 Task: Find an Airbnb in Babrala, India for 9 guests from 8th to 15th August with a price range of ₹10,000 to ₹14,000, 5 bedrooms, 8+ beds, and amenities including Wifi, Free parking, TV, Gym, and self check-in.
Action: Mouse moved to (451, 122)
Screenshot: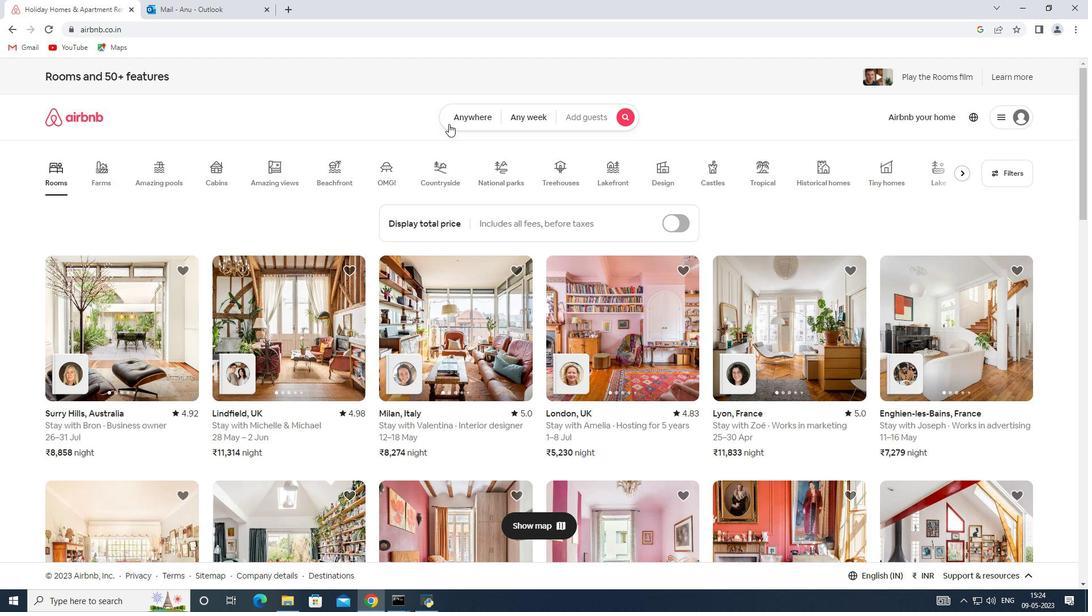 
Action: Mouse pressed left at (451, 122)
Screenshot: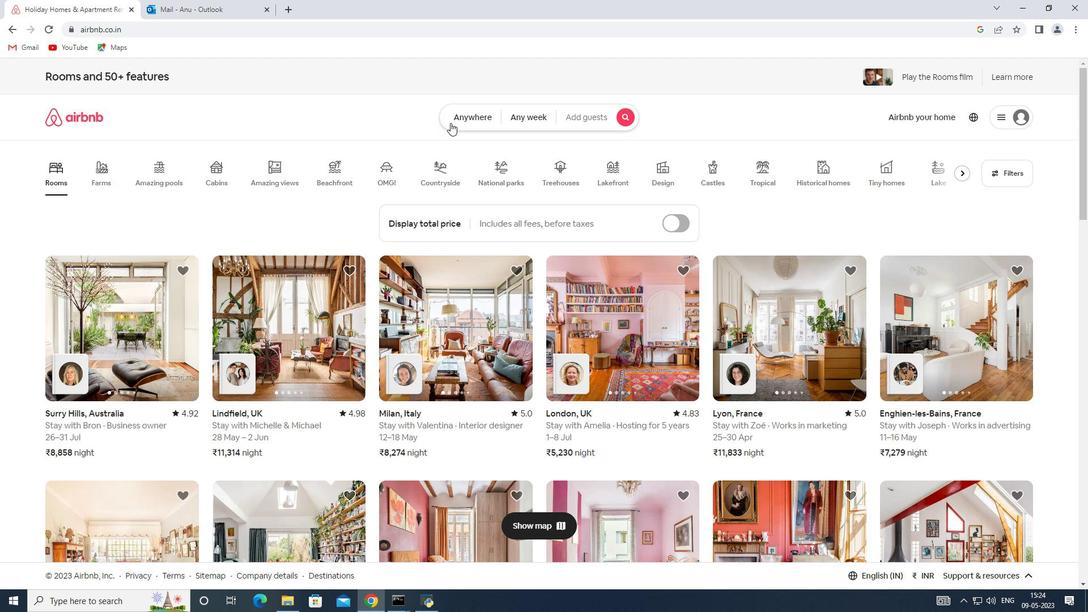 
Action: Mouse moved to (351, 154)
Screenshot: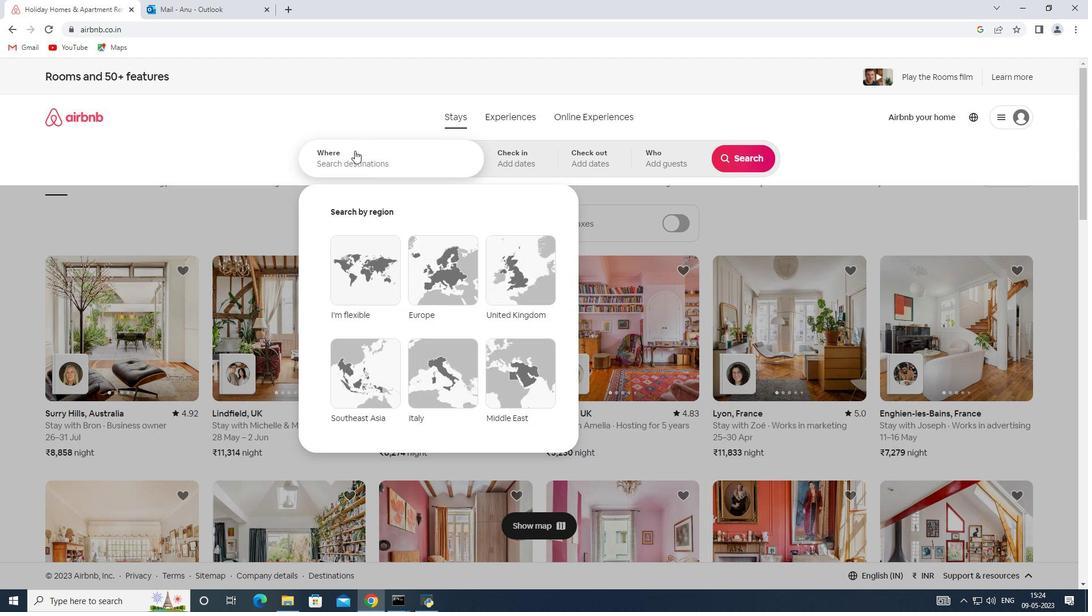 
Action: Mouse pressed left at (351, 154)
Screenshot: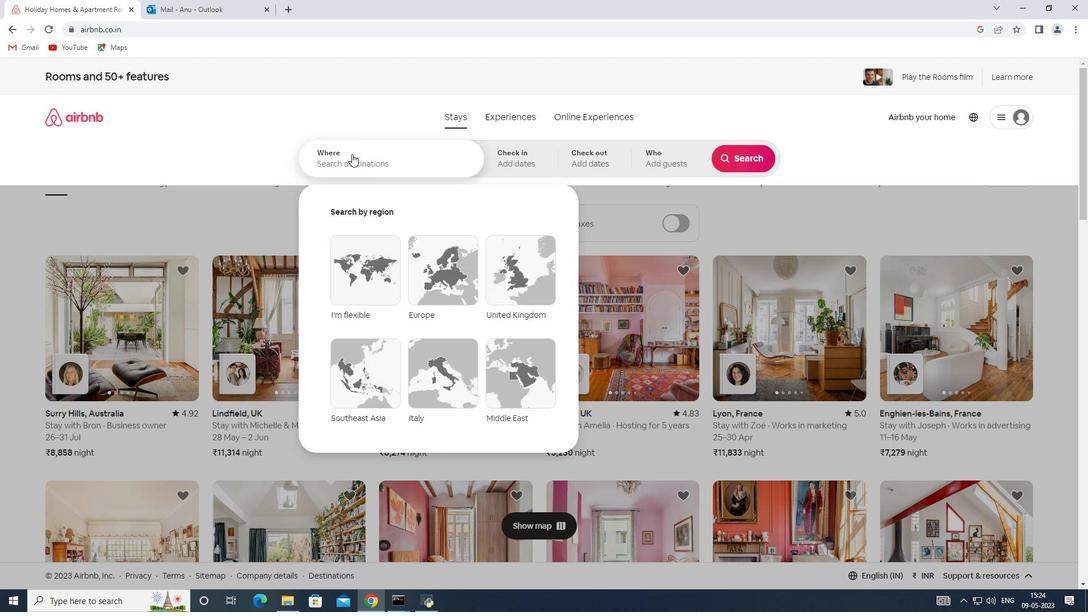 
Action: Key pressed <Key.shift><Key.shift><Key.shift><Key.shift><Key.shift><Key.shift><Key.shift><Key.shift><Key.shift><Key.shift><Key.shift><Key.shift><Key.shift><Key.shift><Key.shift><Key.shift><Key.shift><Key.shift><Key.shift><Key.shift><Key.shift><Key.shift><Key.shift><Key.shift><Key.shift><Key.shift><Key.shift><Key.shift><Key.shift><Key.shift><Key.shift><Key.shift>Babrala,<Key.shift>India
Screenshot: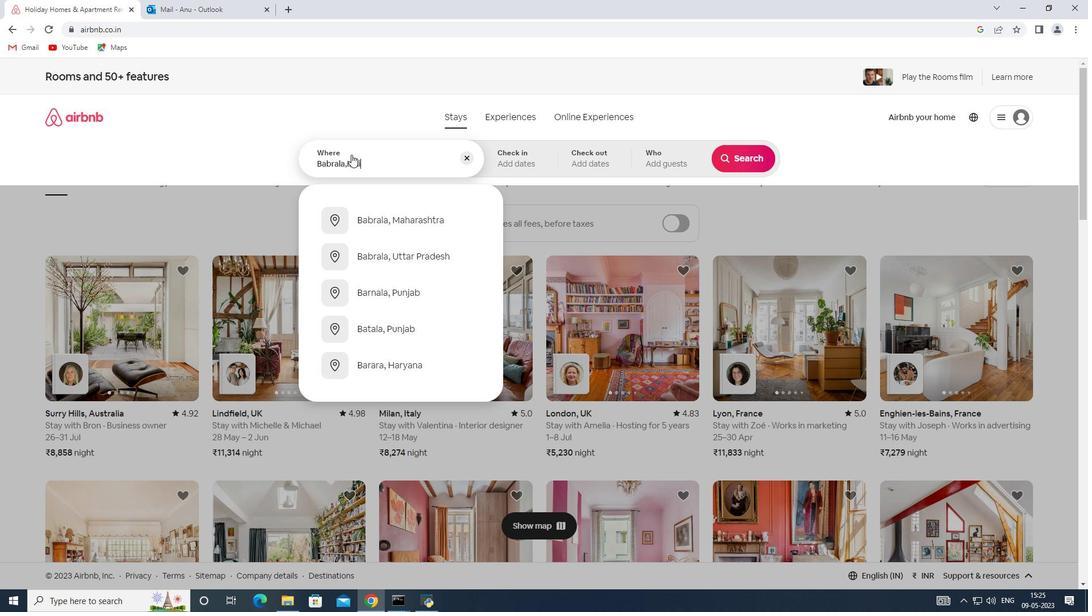 
Action: Mouse moved to (523, 160)
Screenshot: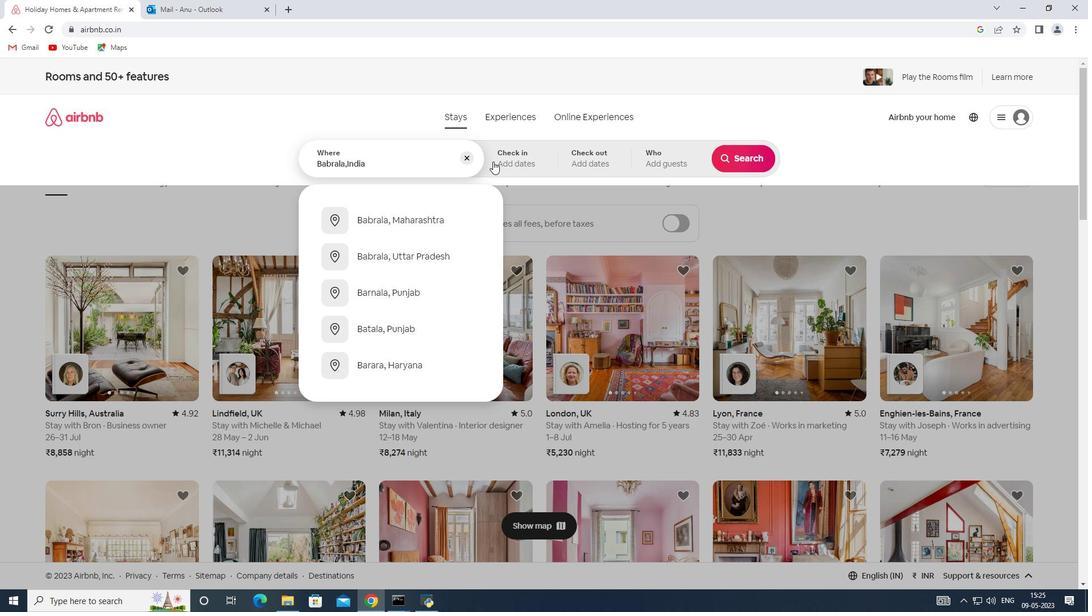 
Action: Mouse pressed left at (523, 160)
Screenshot: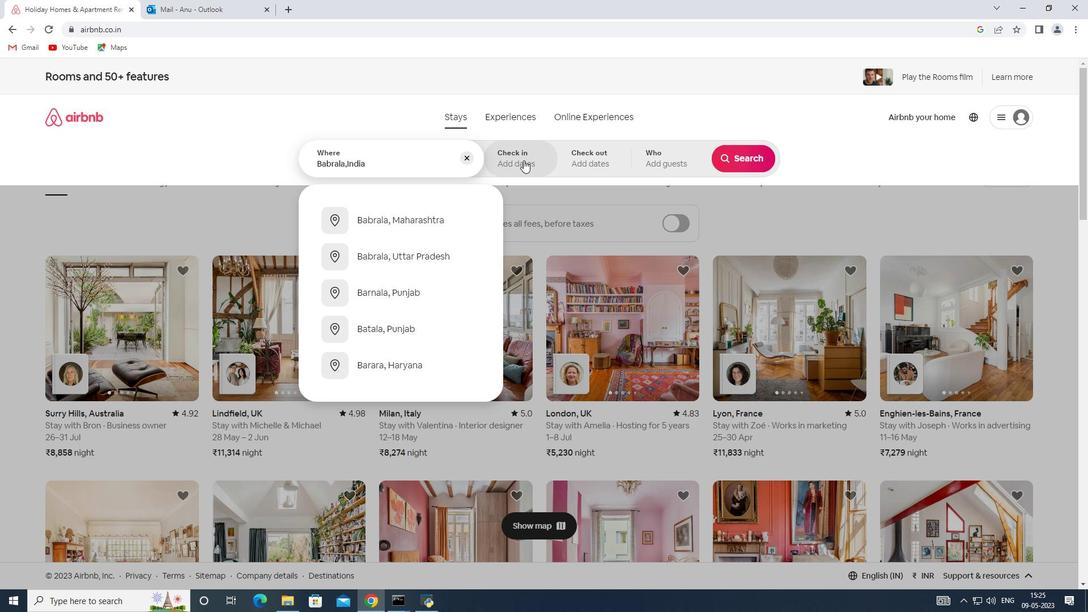 
Action: Mouse moved to (743, 248)
Screenshot: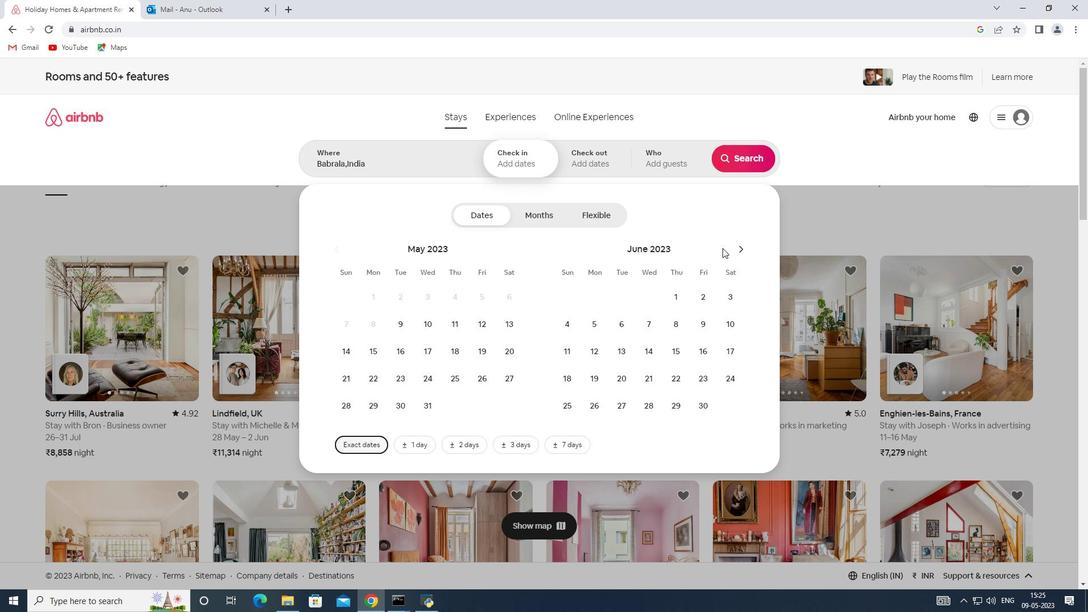 
Action: Mouse pressed left at (743, 248)
Screenshot: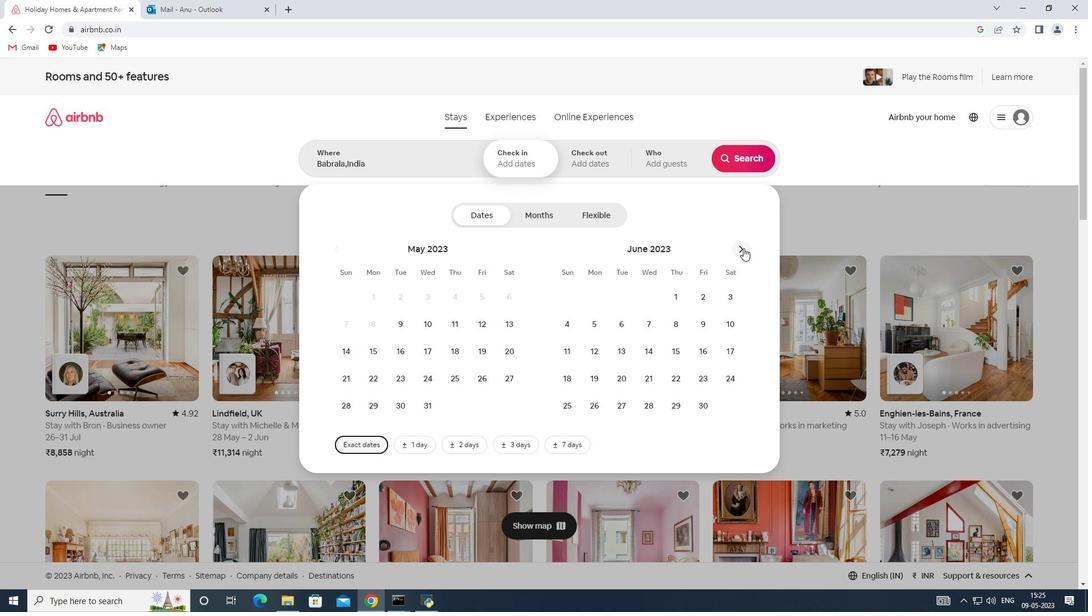 
Action: Mouse pressed left at (743, 248)
Screenshot: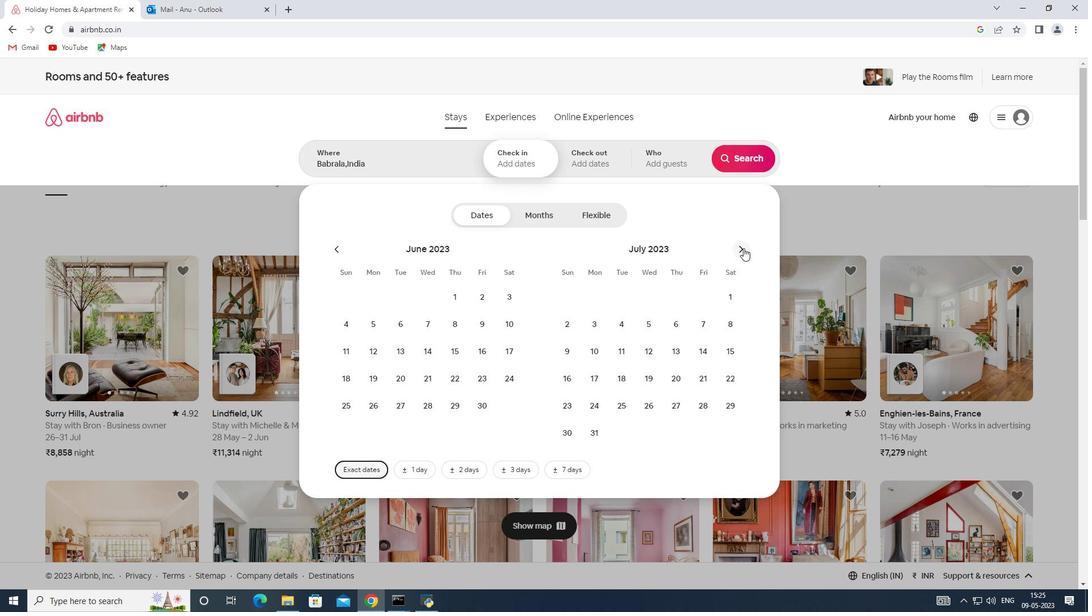 
Action: Mouse moved to (623, 320)
Screenshot: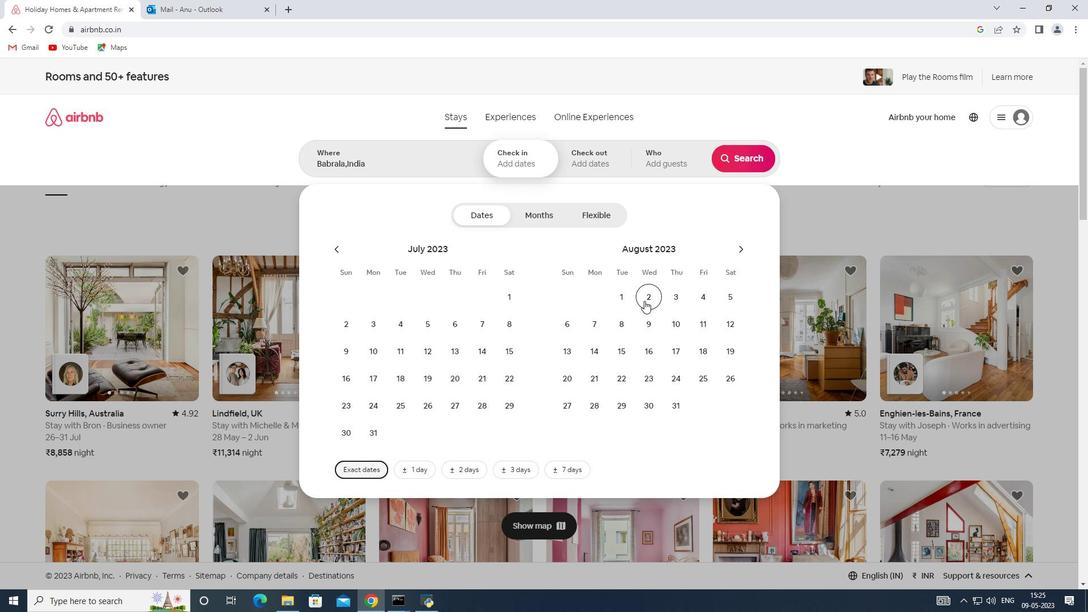 
Action: Mouse pressed left at (623, 320)
Screenshot: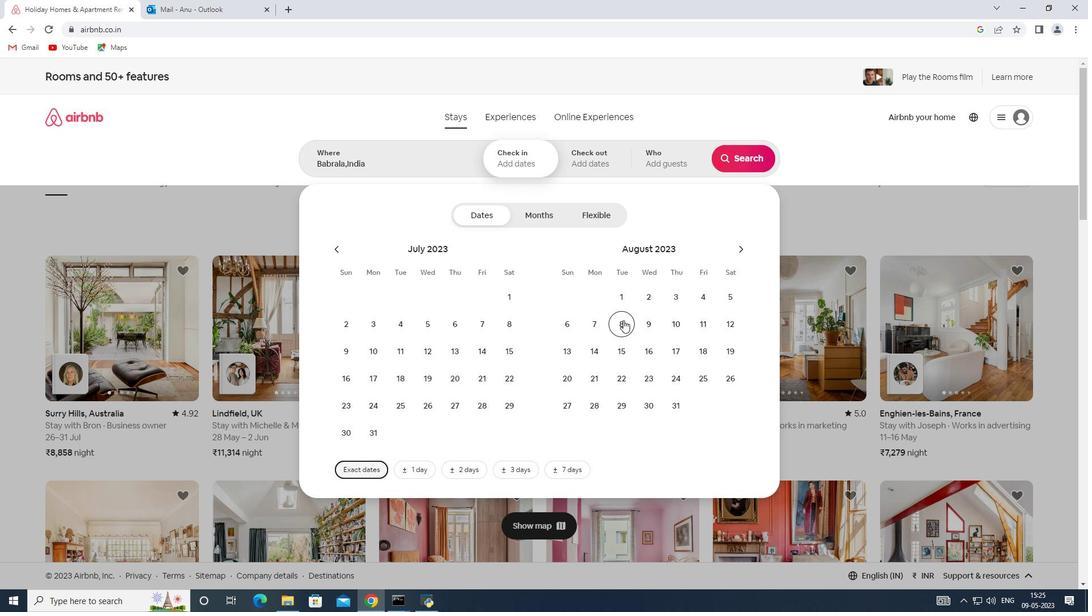 
Action: Mouse moved to (622, 342)
Screenshot: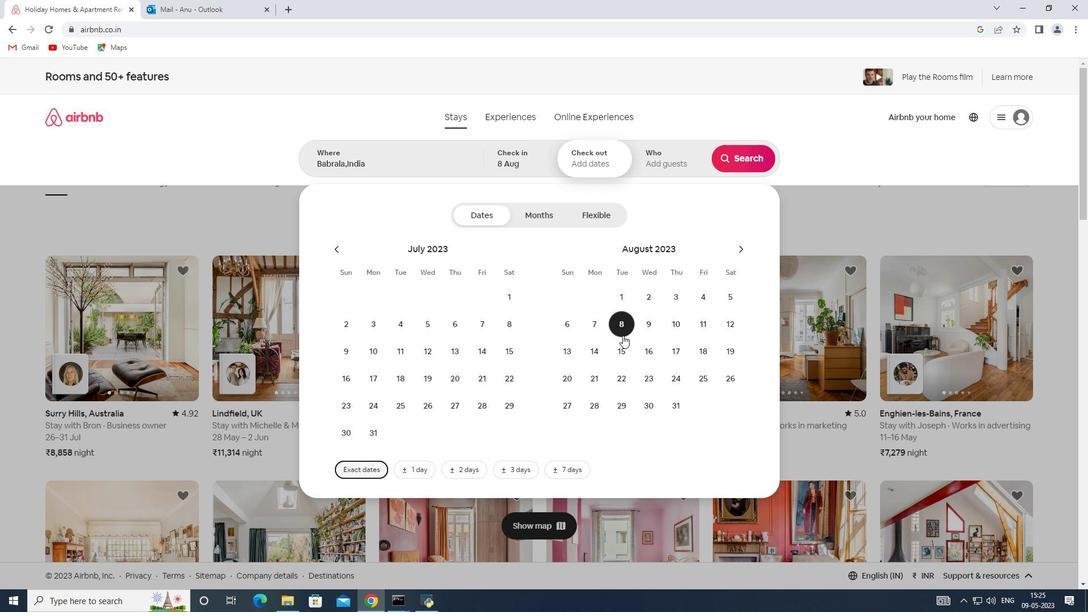 
Action: Mouse pressed left at (622, 342)
Screenshot: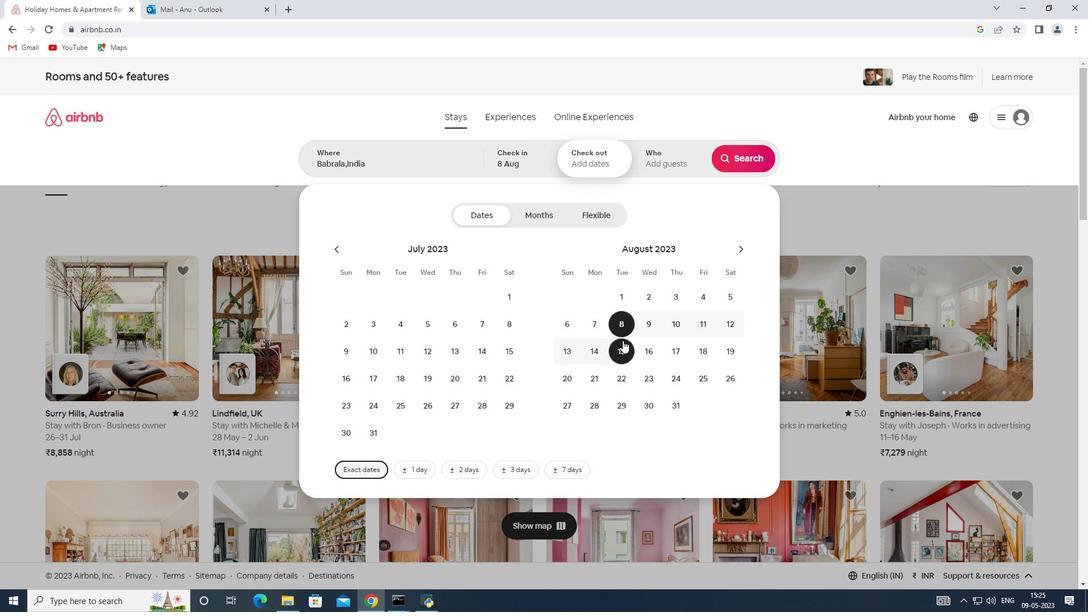 
Action: Mouse moved to (685, 153)
Screenshot: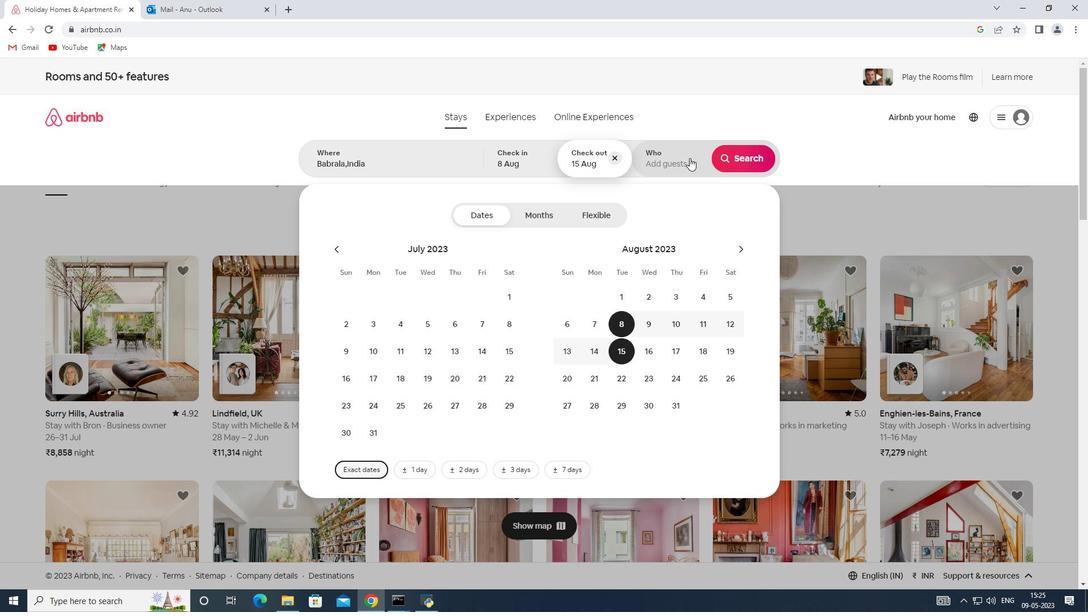 
Action: Mouse pressed left at (685, 153)
Screenshot: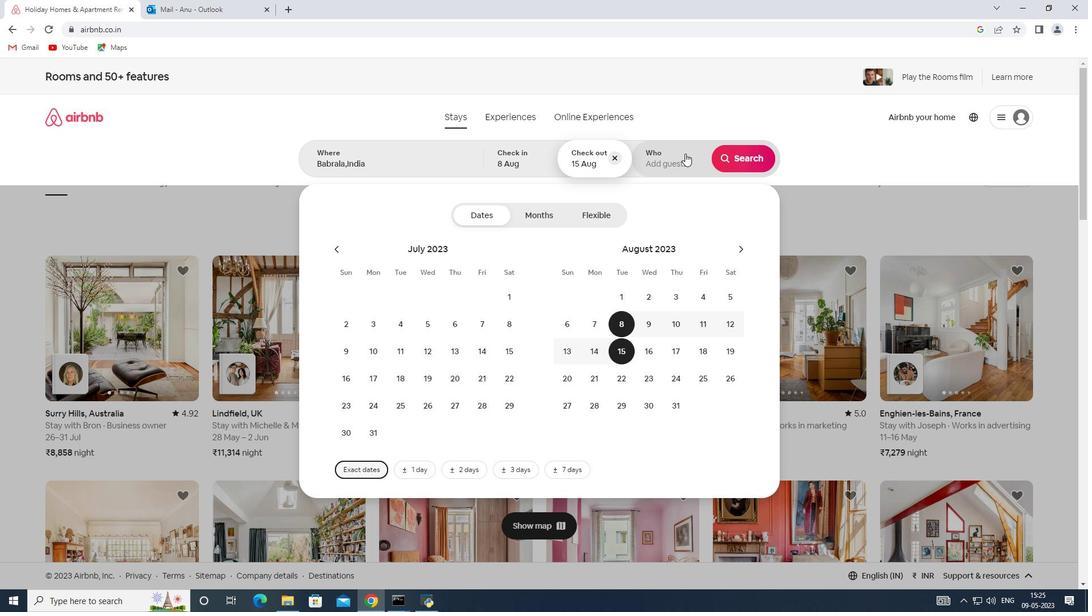 
Action: Mouse moved to (740, 215)
Screenshot: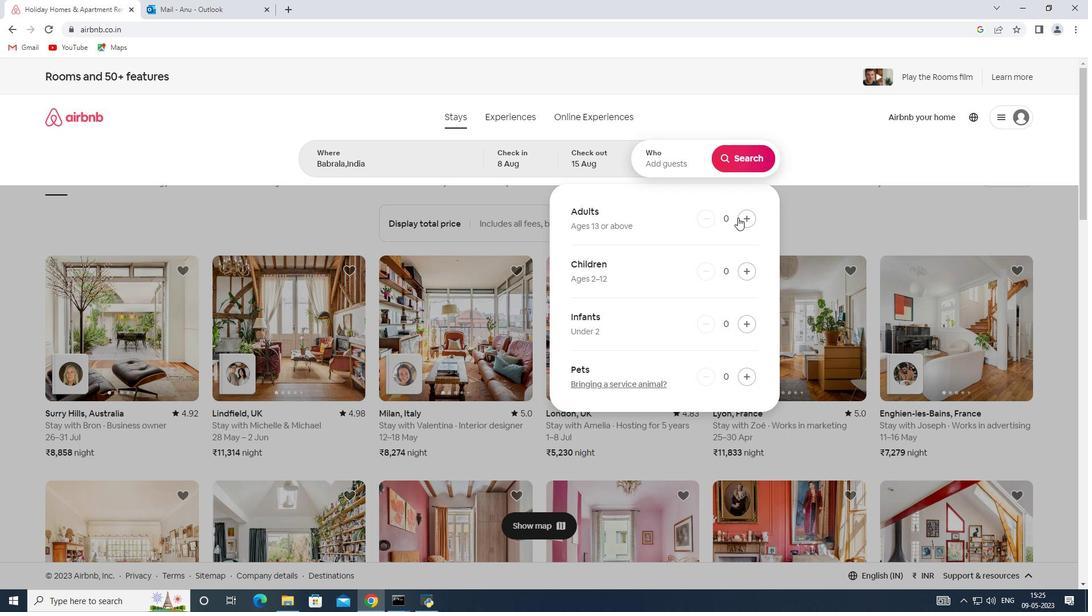 
Action: Mouse pressed left at (740, 215)
Screenshot: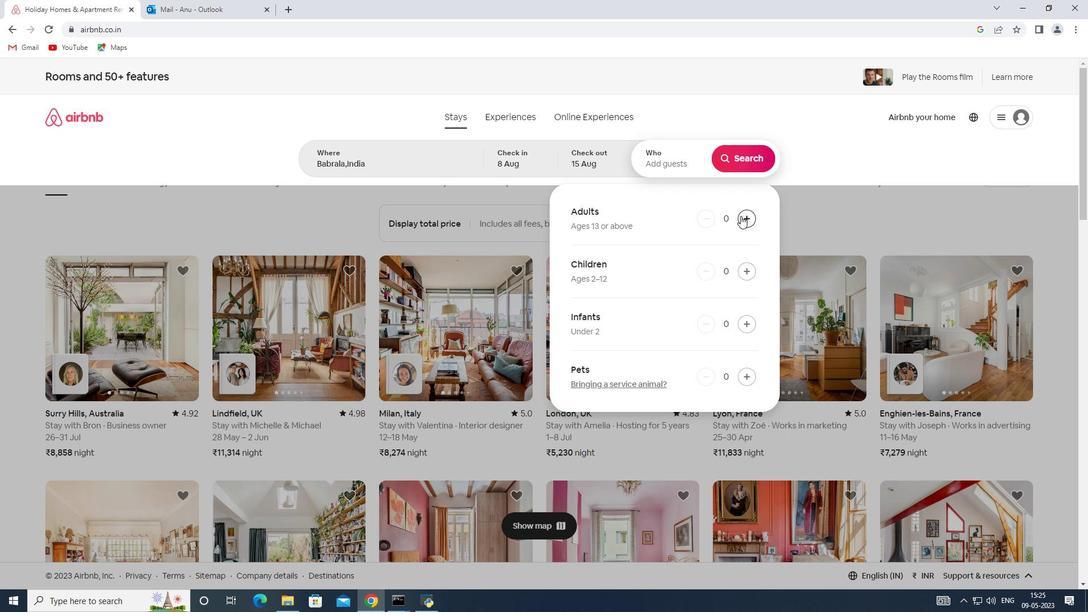 
Action: Mouse pressed left at (740, 215)
Screenshot: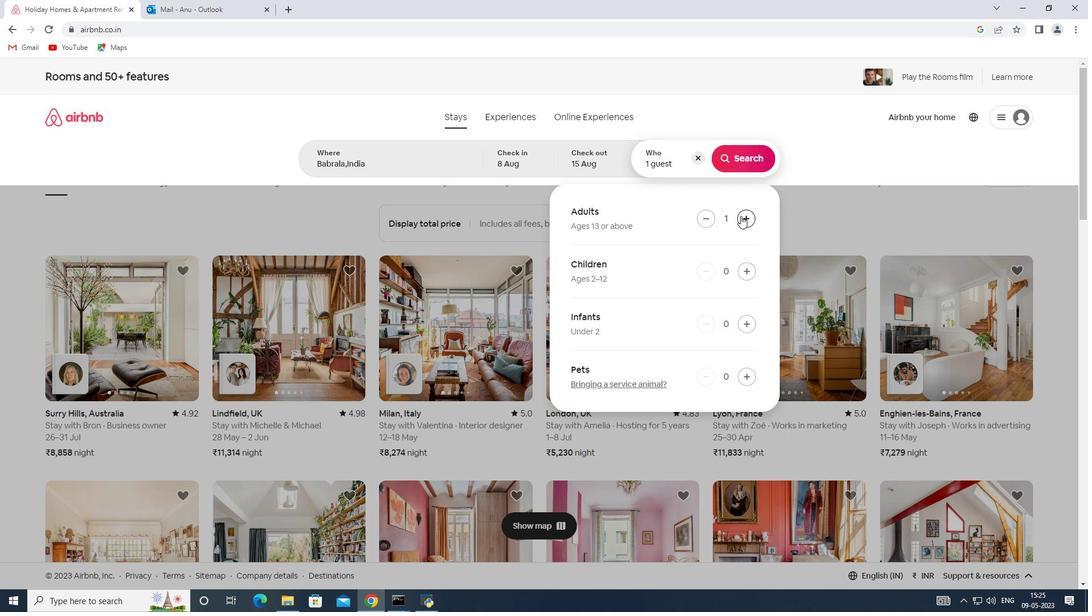 
Action: Mouse pressed left at (740, 215)
Screenshot: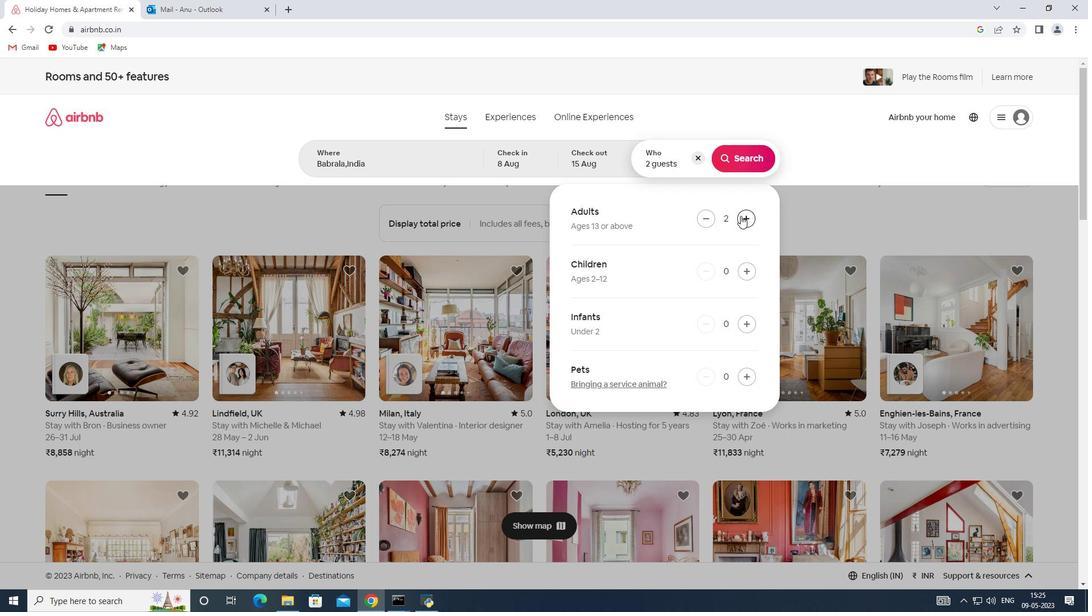 
Action: Mouse pressed left at (740, 215)
Screenshot: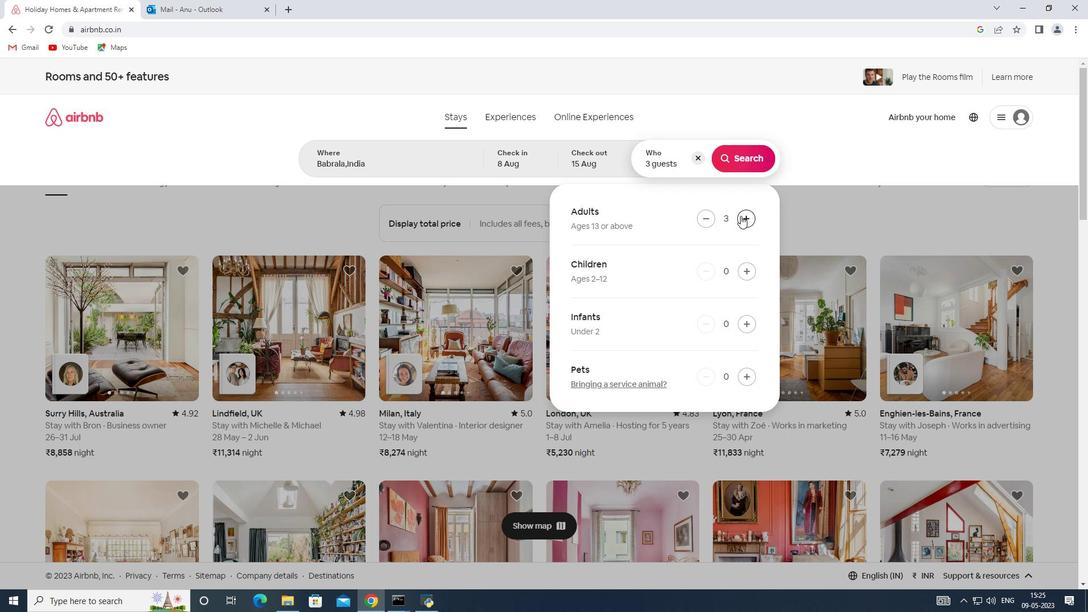 
Action: Mouse pressed left at (740, 215)
Screenshot: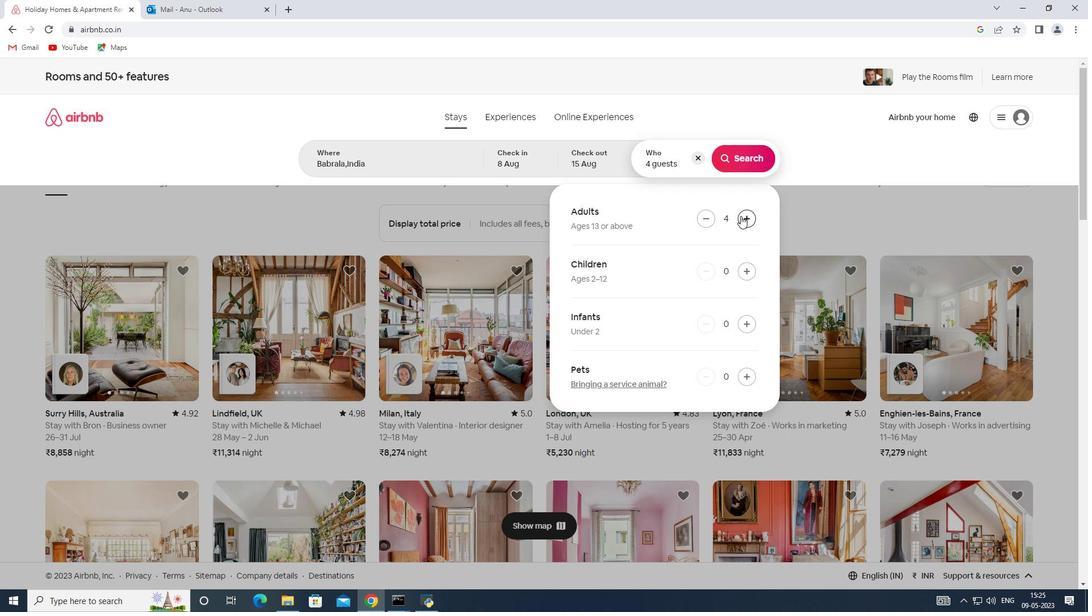 
Action: Mouse pressed left at (740, 215)
Screenshot: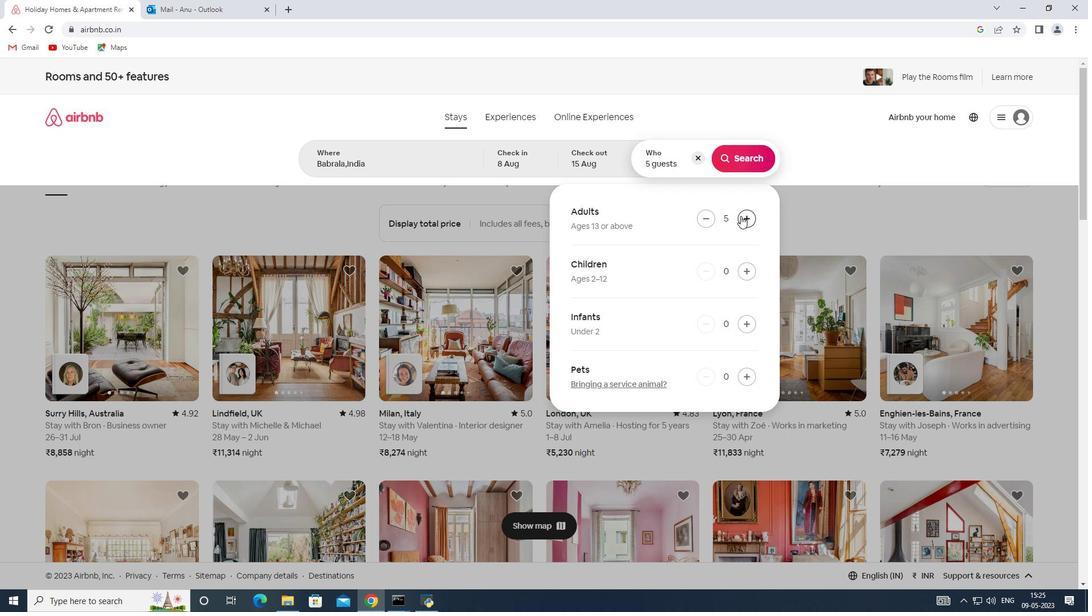 
Action: Mouse pressed left at (740, 215)
Screenshot: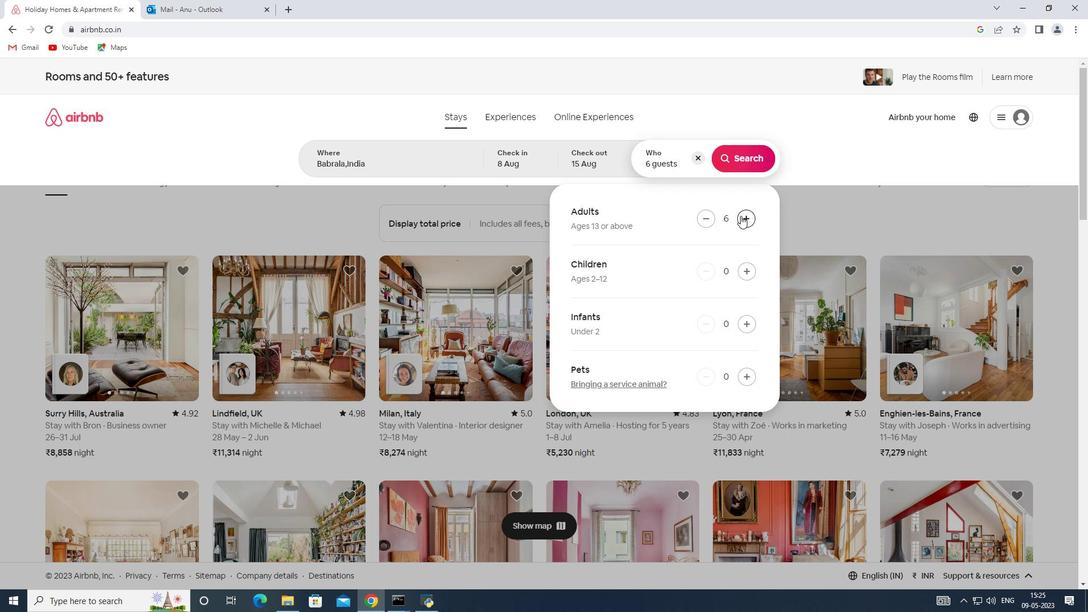 
Action: Mouse pressed left at (740, 215)
Screenshot: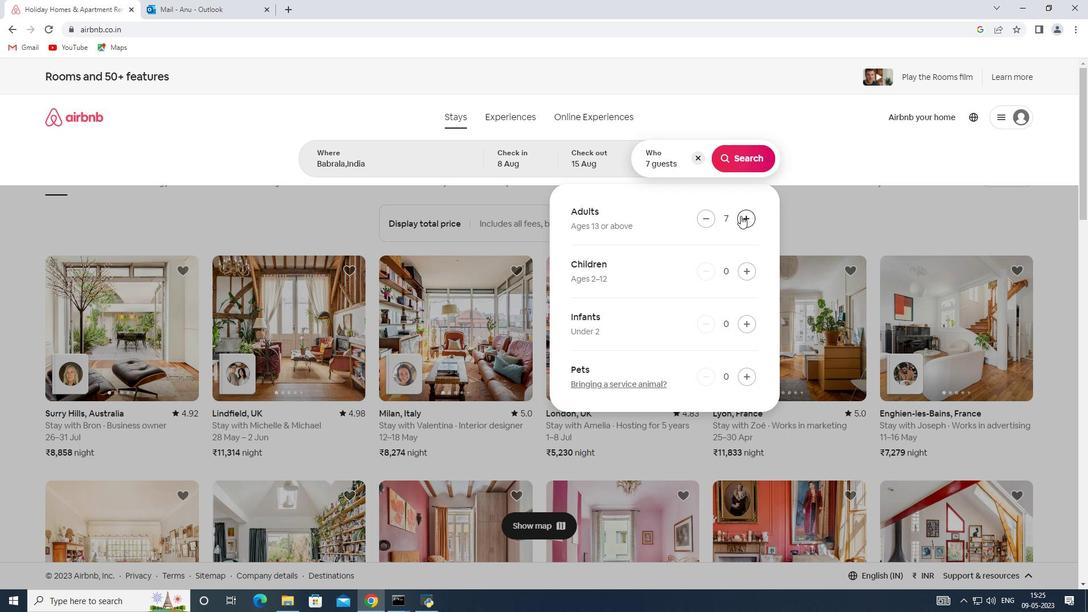 
Action: Mouse pressed left at (740, 215)
Screenshot: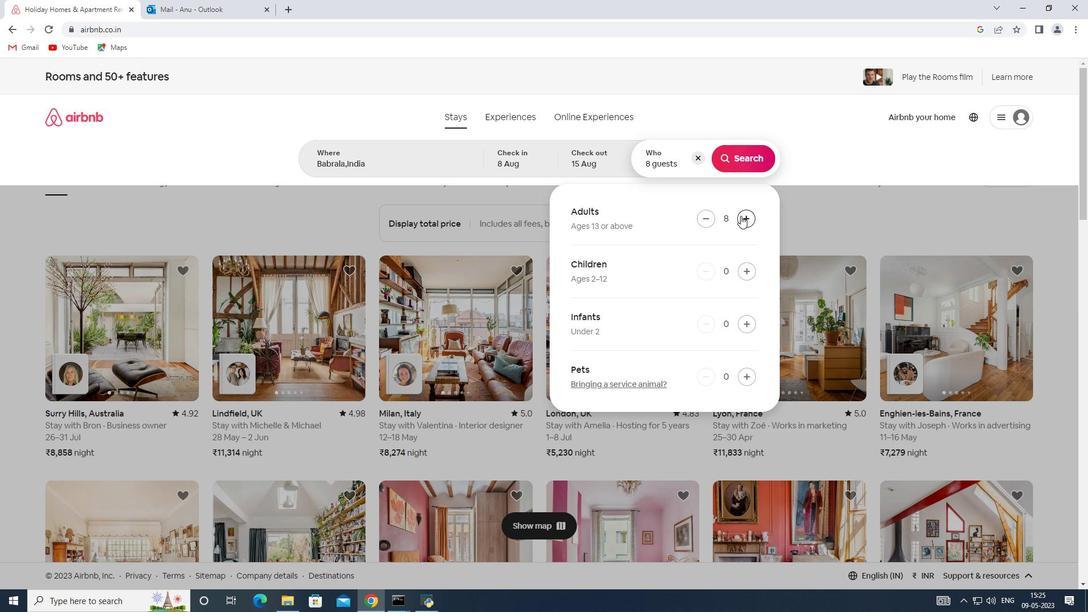 
Action: Mouse moved to (744, 150)
Screenshot: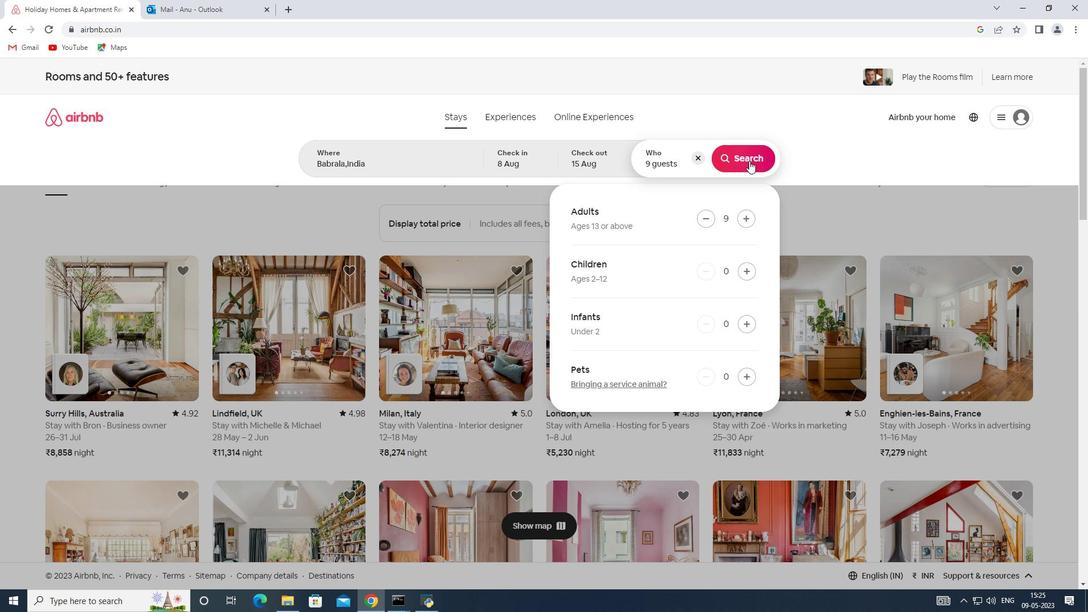 
Action: Mouse pressed left at (744, 150)
Screenshot: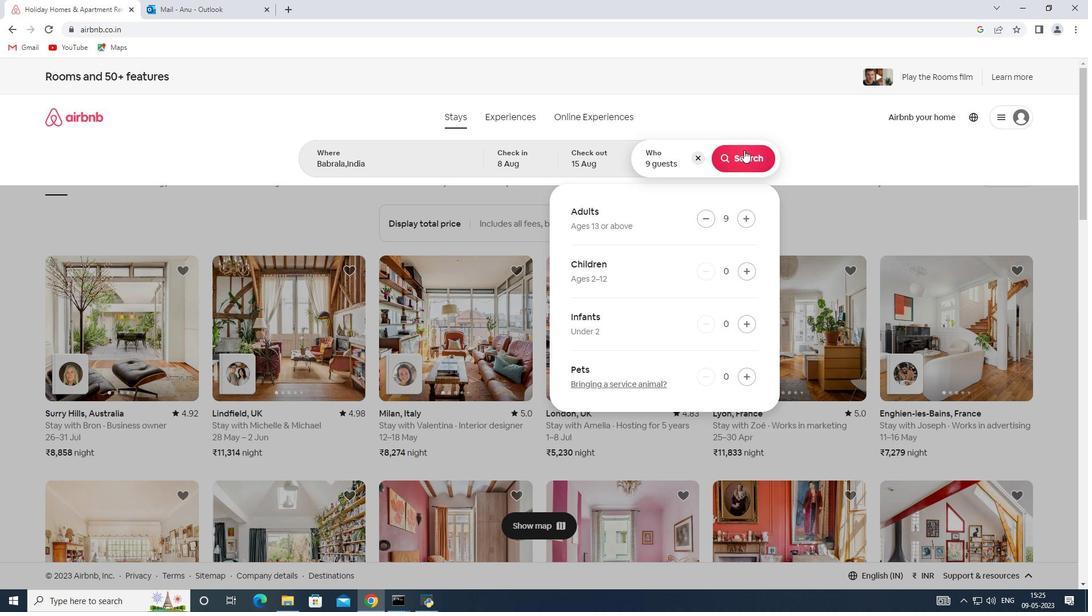 
Action: Mouse moved to (1044, 129)
Screenshot: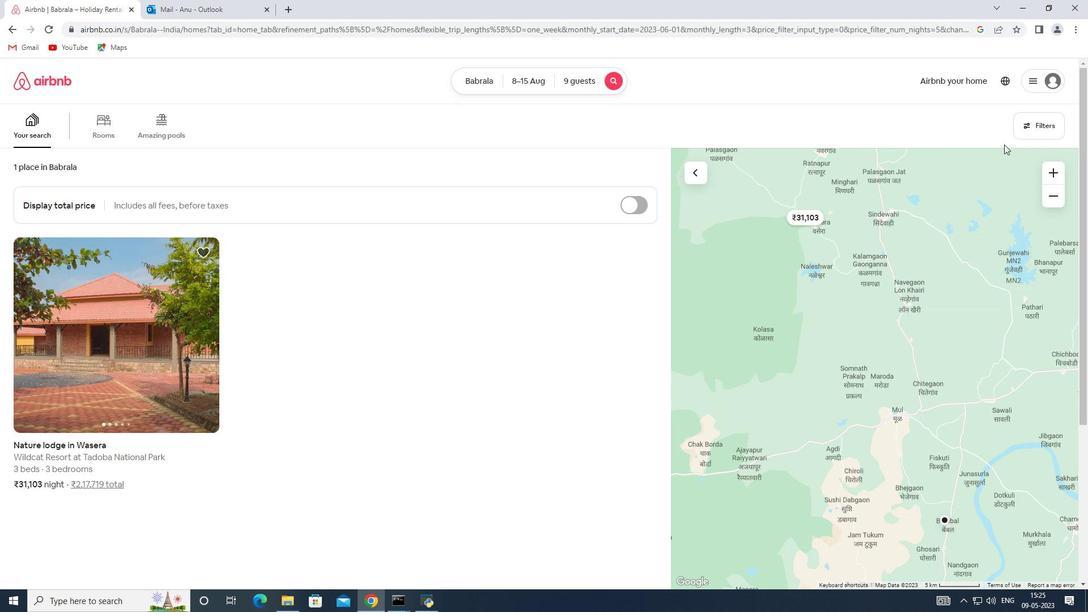 
Action: Mouse pressed left at (1044, 129)
Screenshot: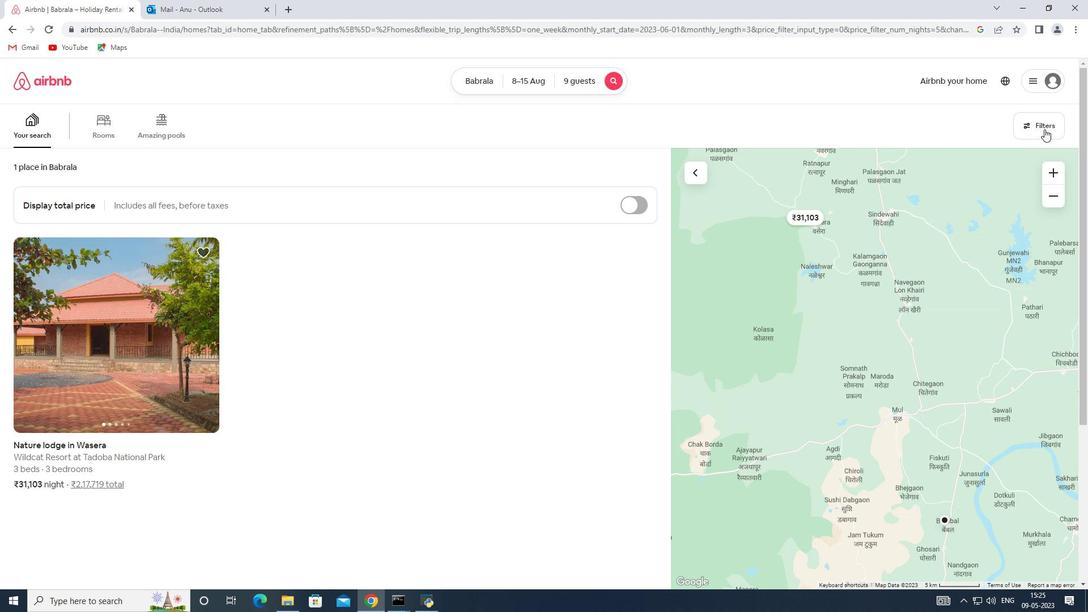 
Action: Mouse moved to (393, 406)
Screenshot: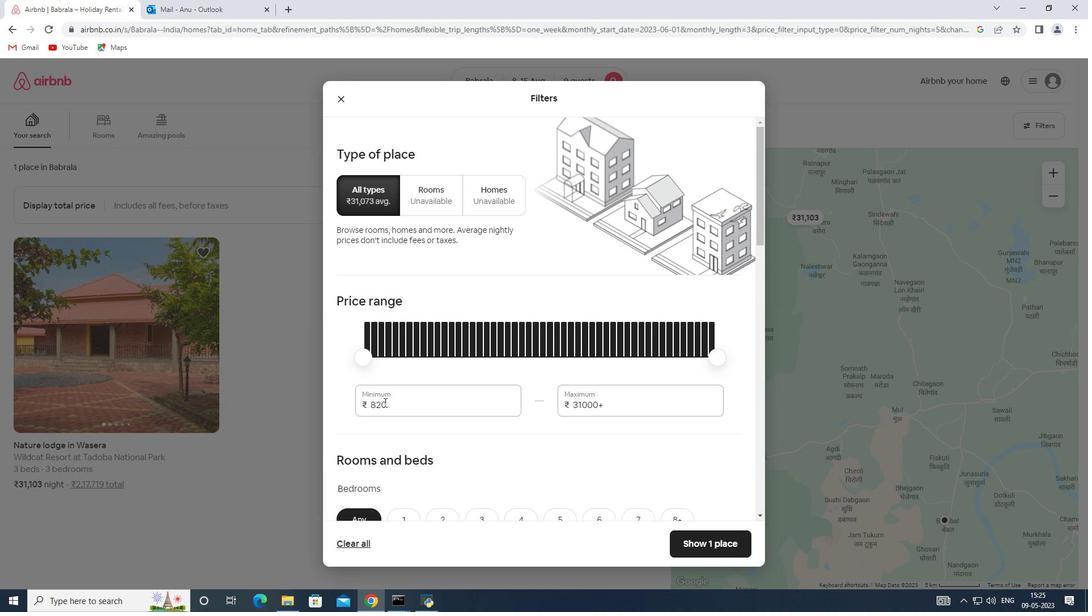 
Action: Mouse pressed left at (393, 406)
Screenshot: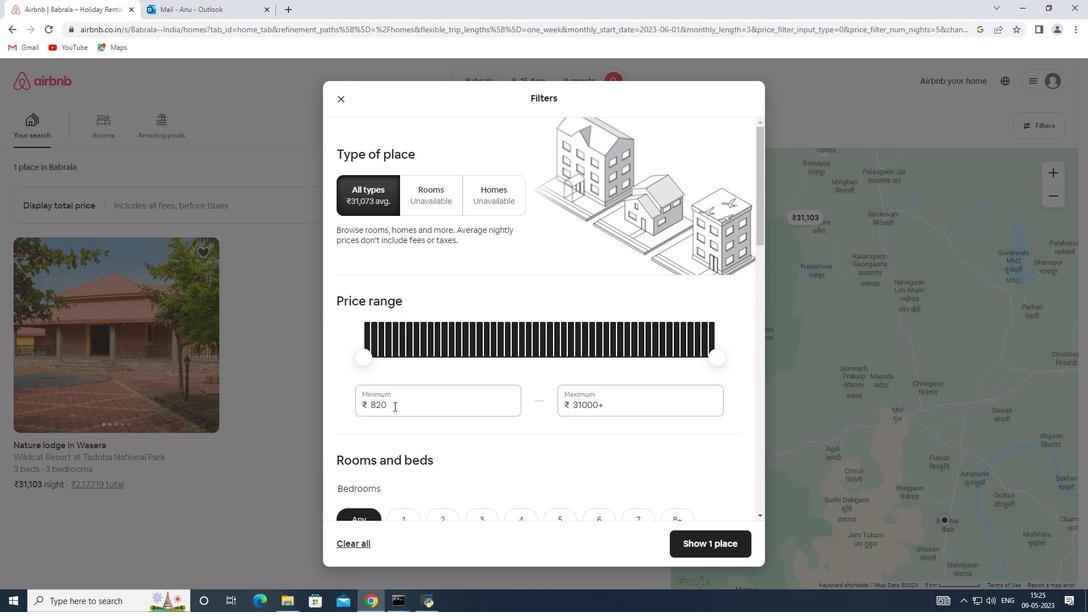 
Action: Mouse moved to (393, 406)
Screenshot: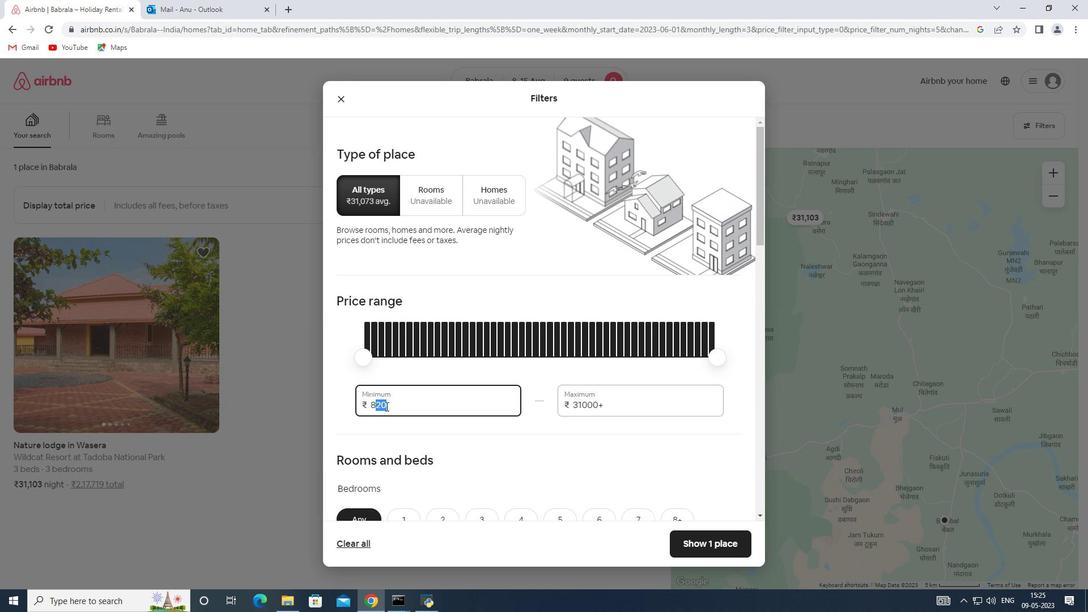 
Action: Mouse pressed left at (393, 406)
Screenshot: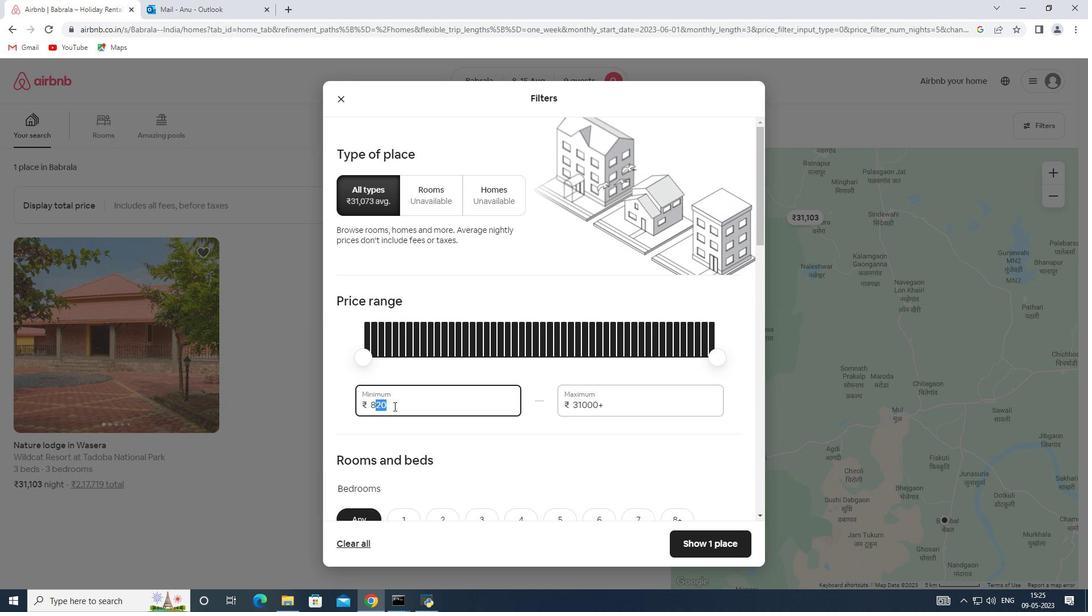 
Action: Mouse moved to (389, 404)
Screenshot: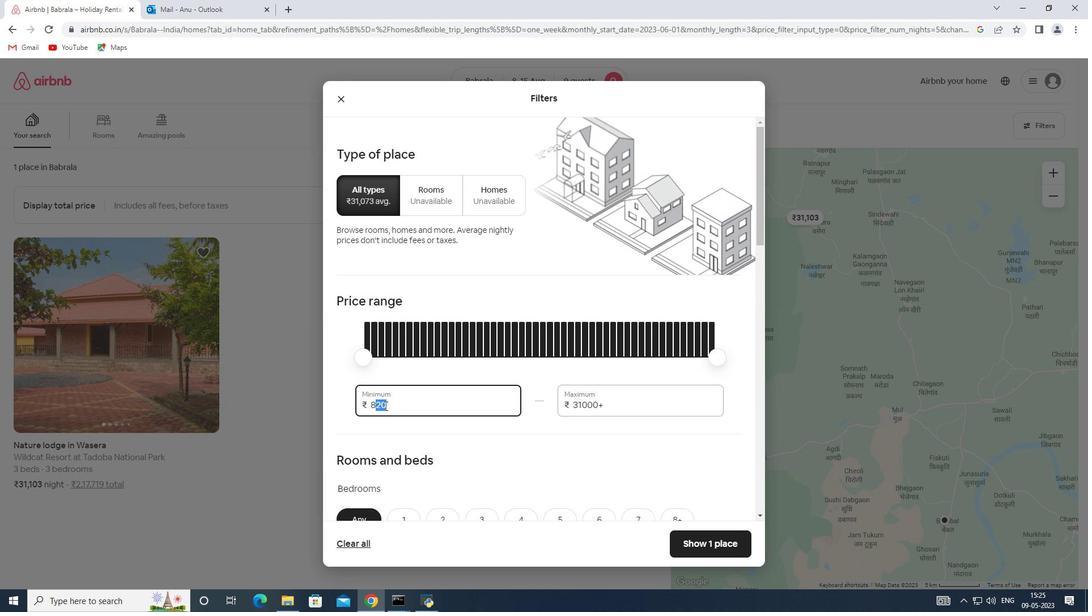 
Action: Mouse pressed left at (389, 404)
Screenshot: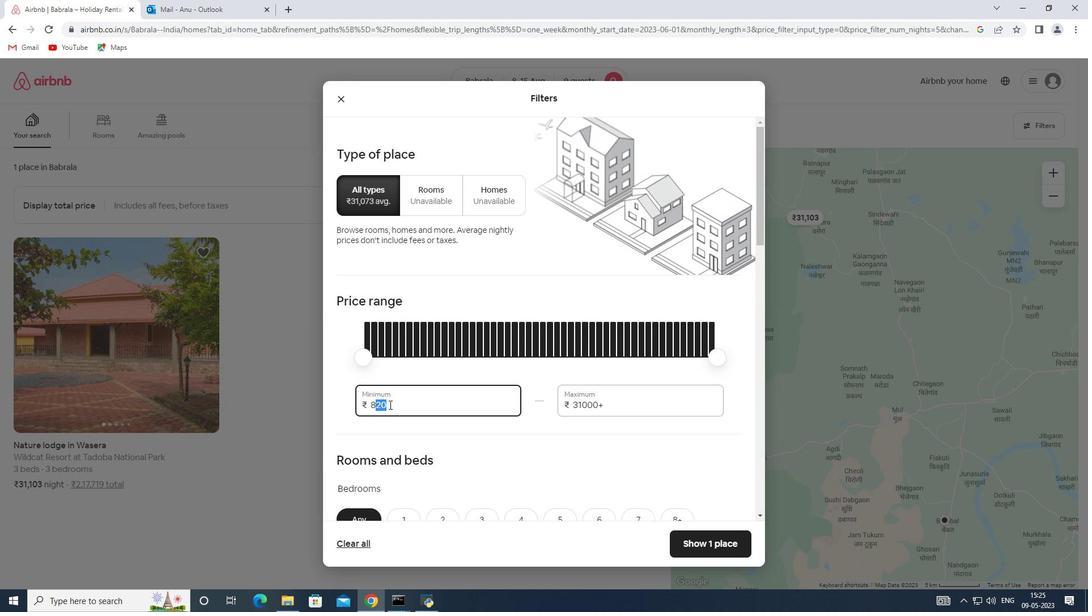 
Action: Mouse pressed left at (389, 404)
Screenshot: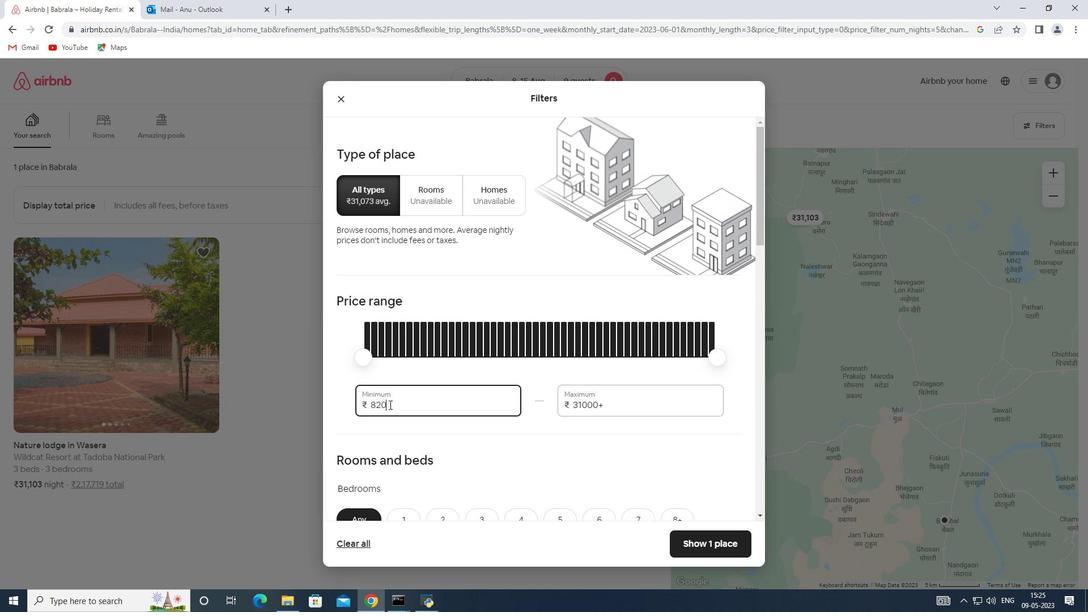 
Action: Mouse moved to (362, 404)
Screenshot: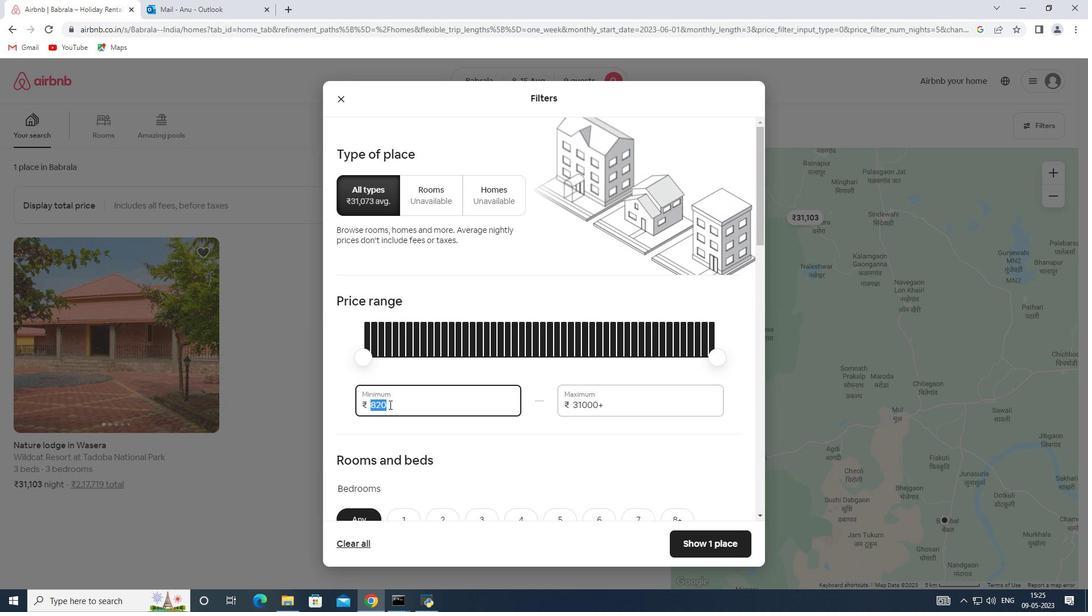 
Action: Key pressed 10000
Screenshot: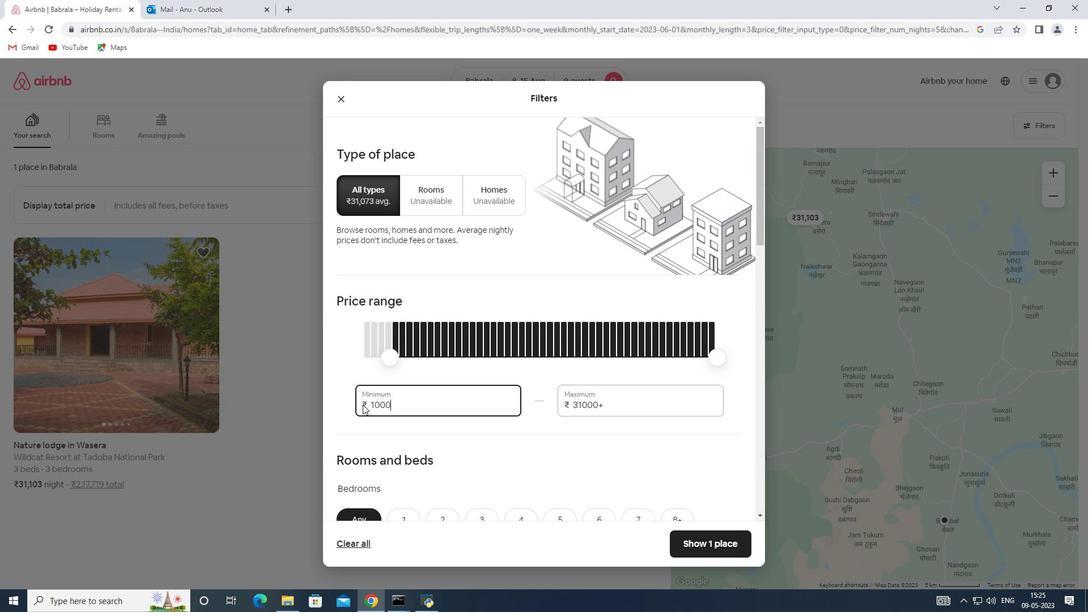 
Action: Mouse moved to (602, 407)
Screenshot: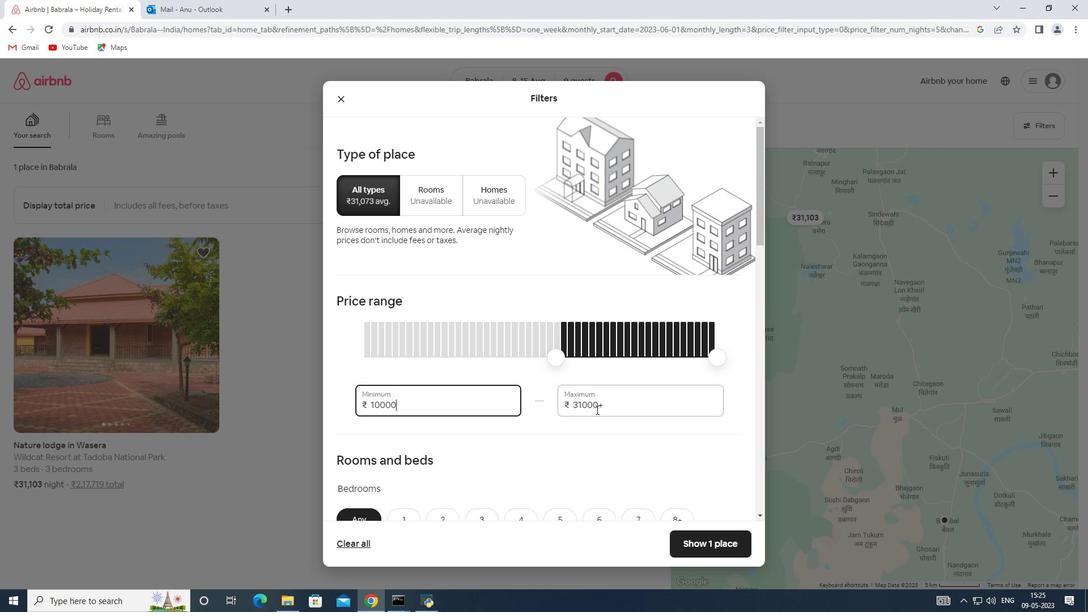 
Action: Mouse pressed left at (602, 407)
Screenshot: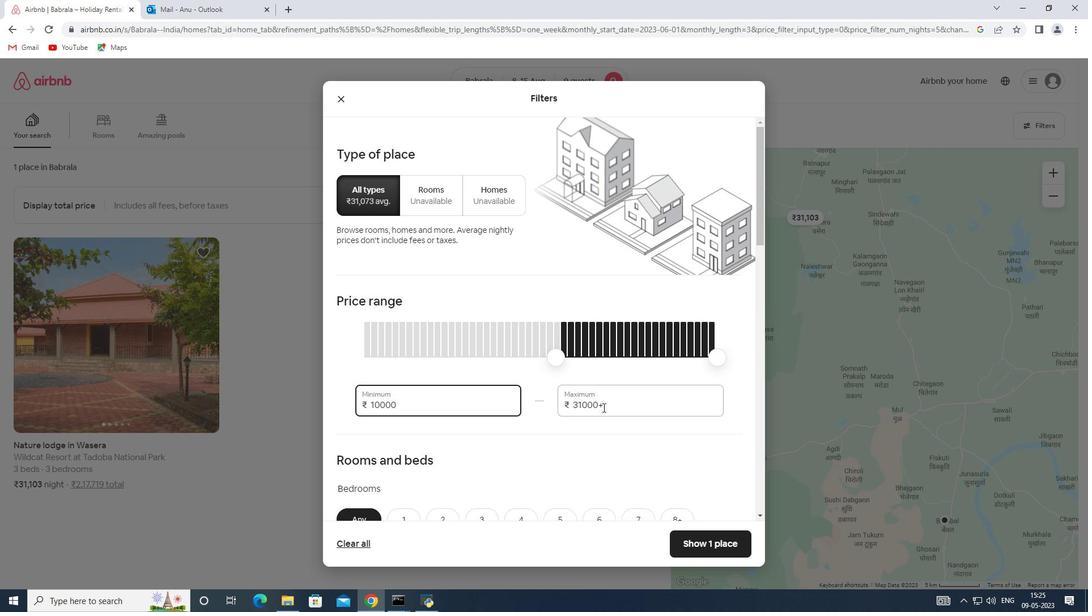 
Action: Mouse moved to (566, 407)
Screenshot: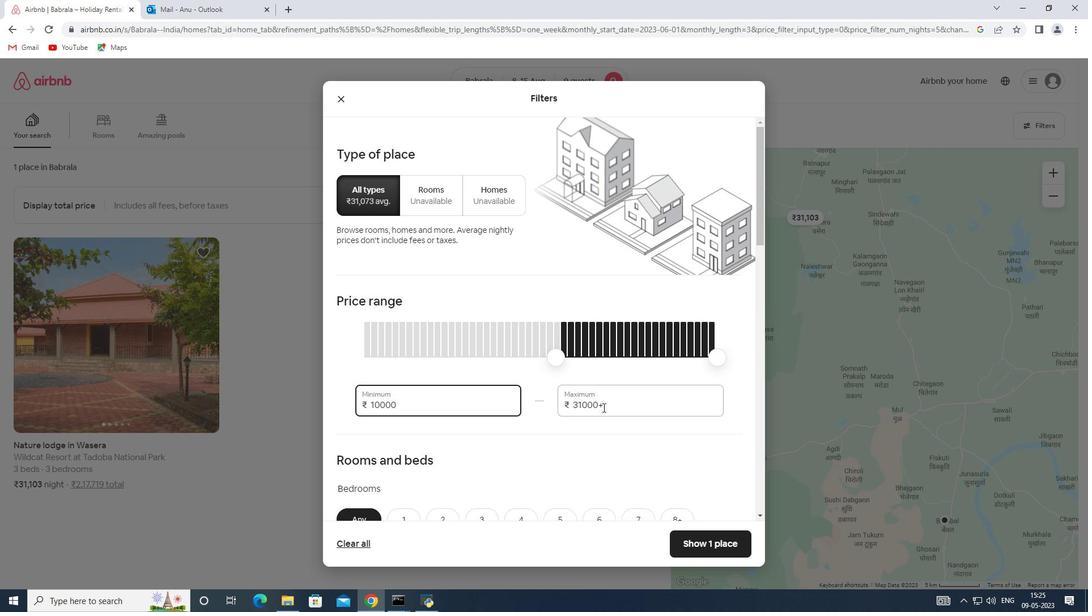 
Action: Key pressed 14000
Screenshot: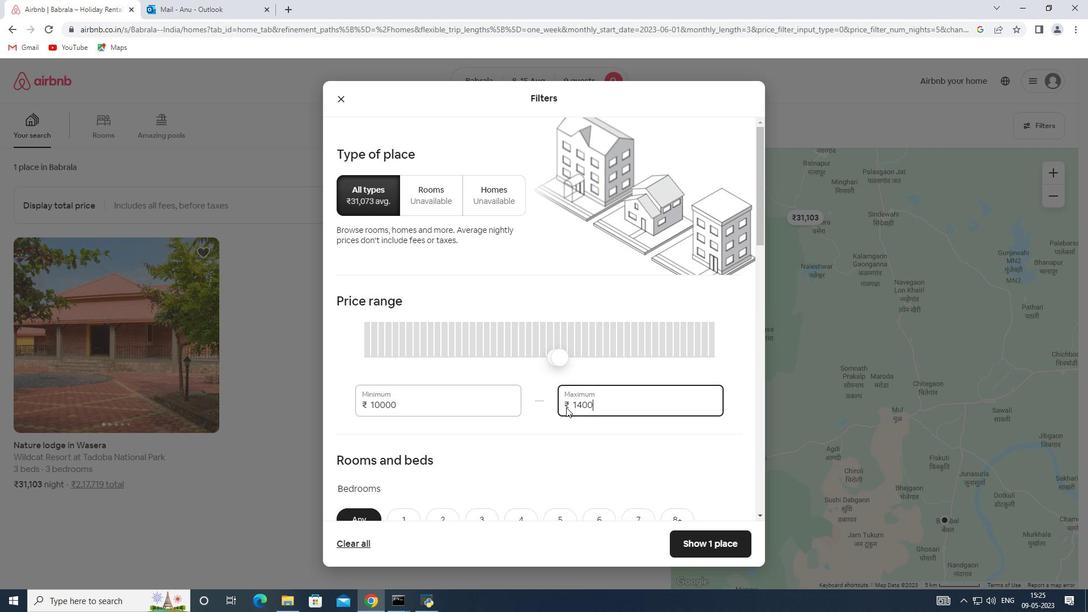 
Action: Mouse moved to (561, 409)
Screenshot: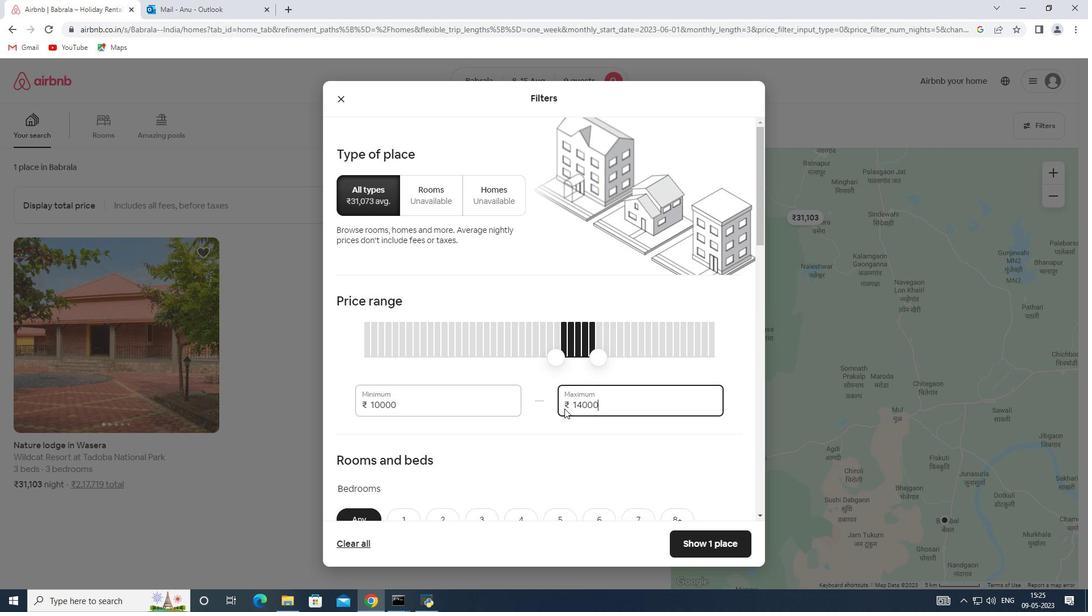 
Action: Mouse scrolled (561, 409) with delta (0, 0)
Screenshot: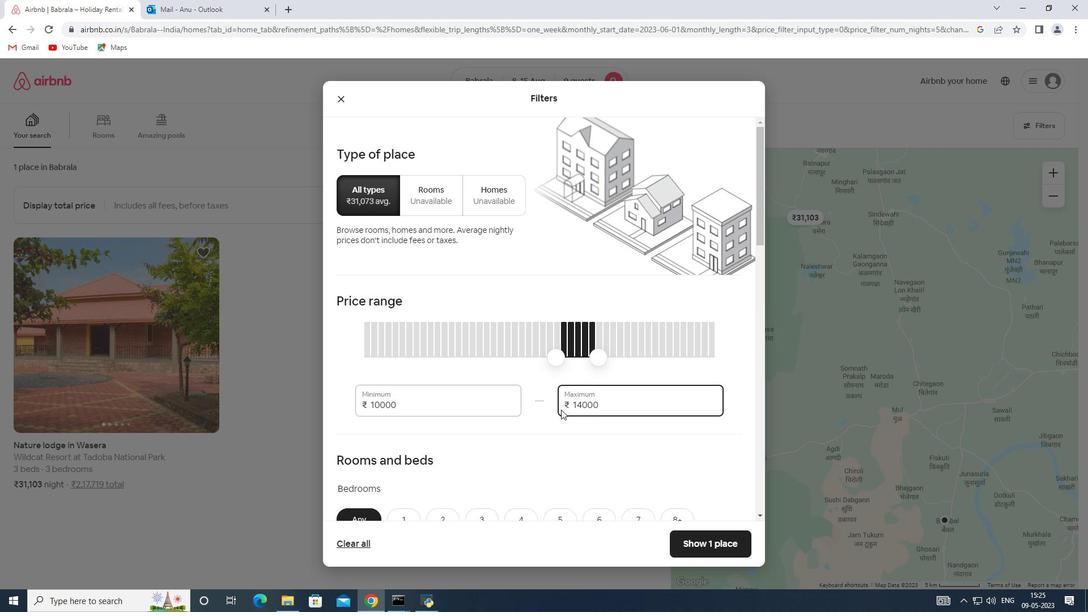 
Action: Mouse scrolled (561, 409) with delta (0, 0)
Screenshot: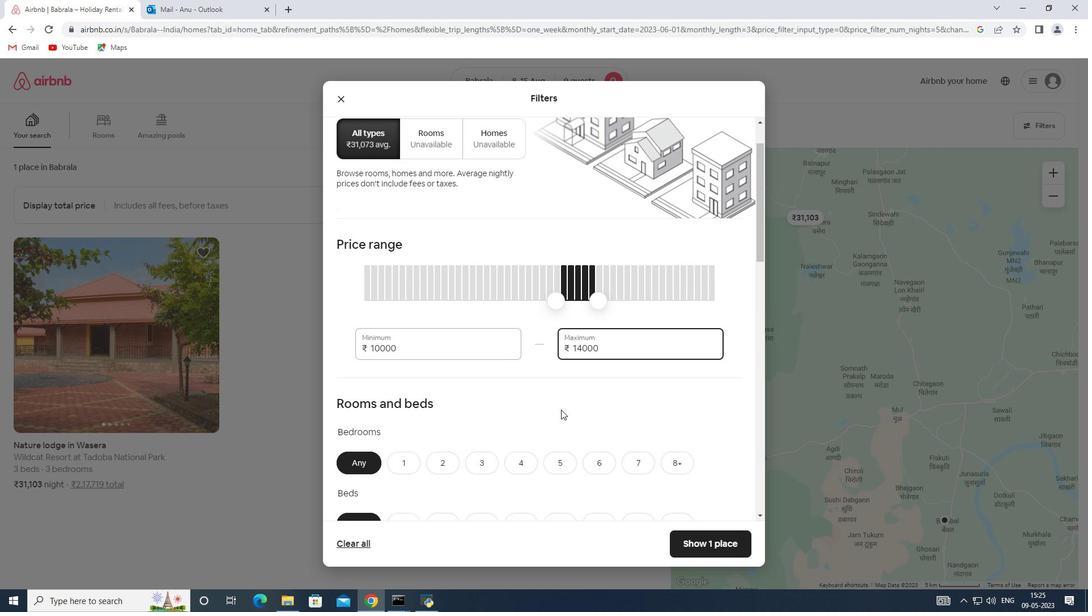 
Action: Mouse moved to (520, 388)
Screenshot: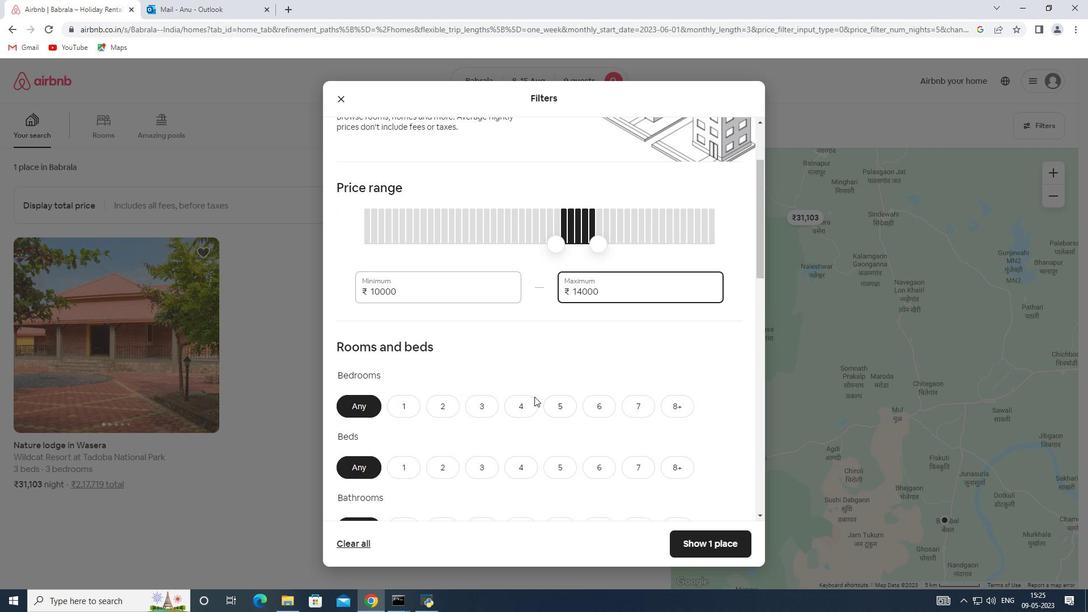 
Action: Mouse scrolled (520, 388) with delta (0, 0)
Screenshot: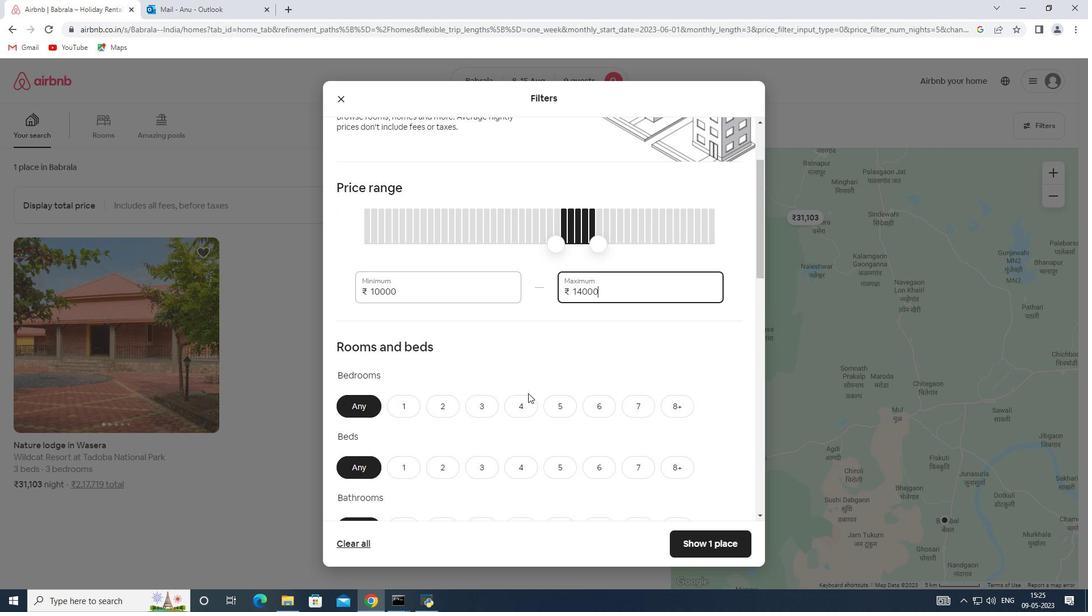 
Action: Mouse scrolled (520, 388) with delta (0, 0)
Screenshot: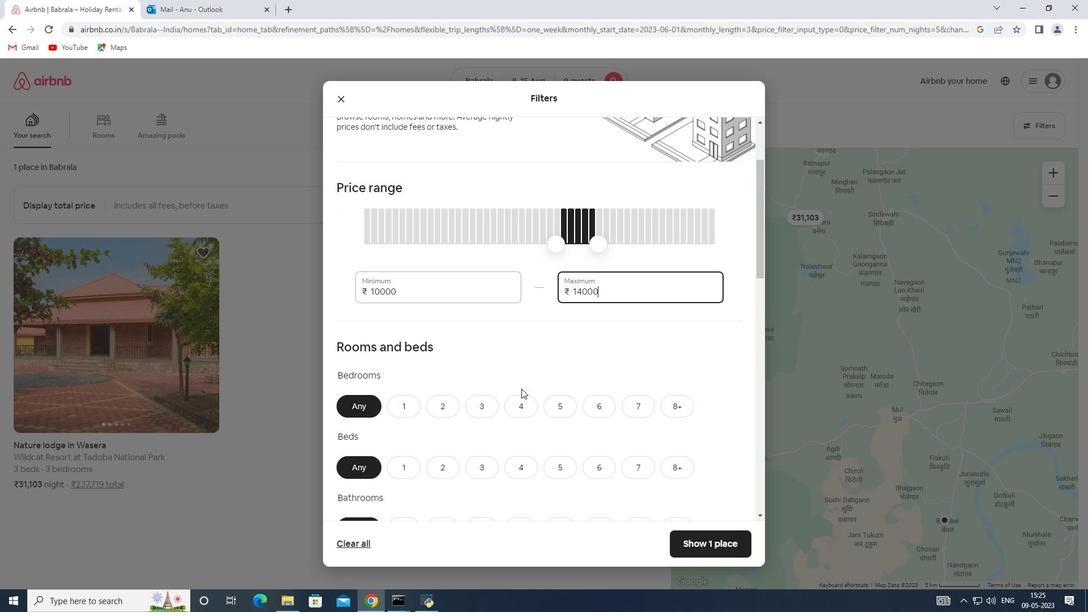 
Action: Mouse moved to (498, 371)
Screenshot: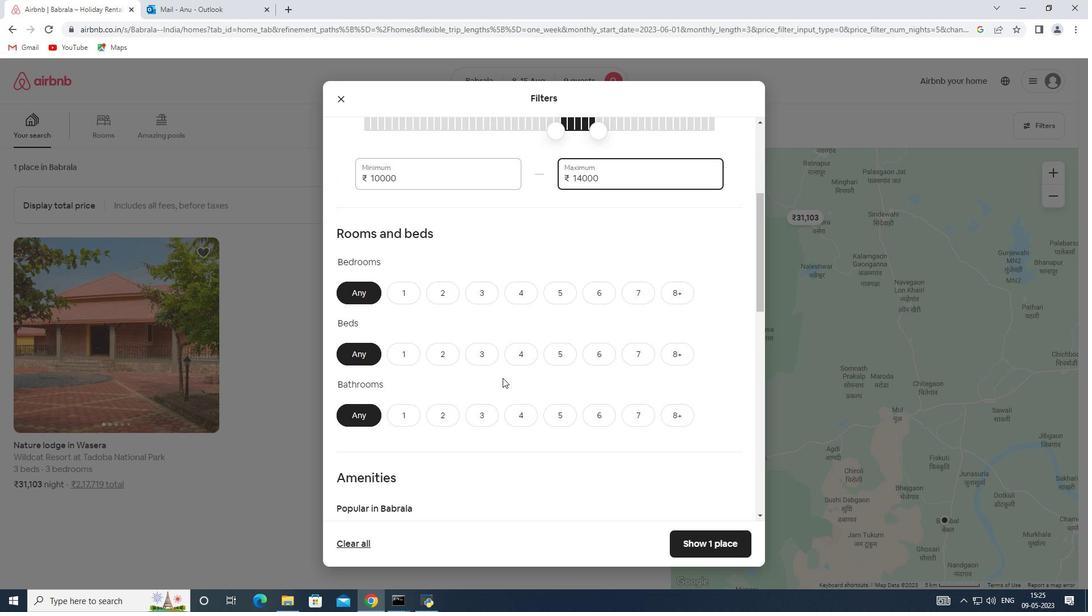 
Action: Mouse scrolled (498, 371) with delta (0, 0)
Screenshot: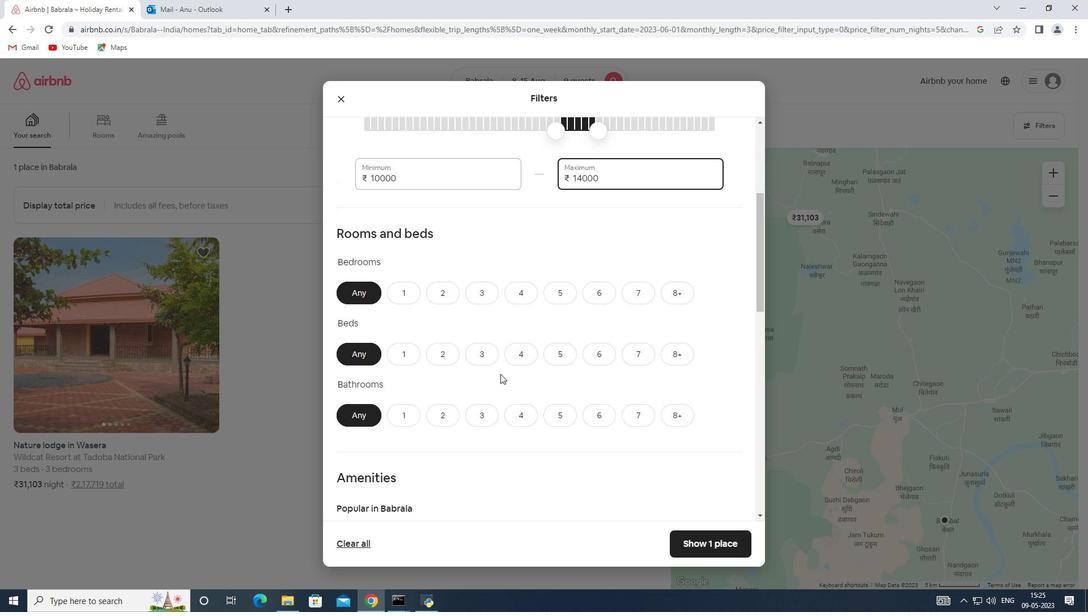 
Action: Mouse scrolled (498, 371) with delta (0, 0)
Screenshot: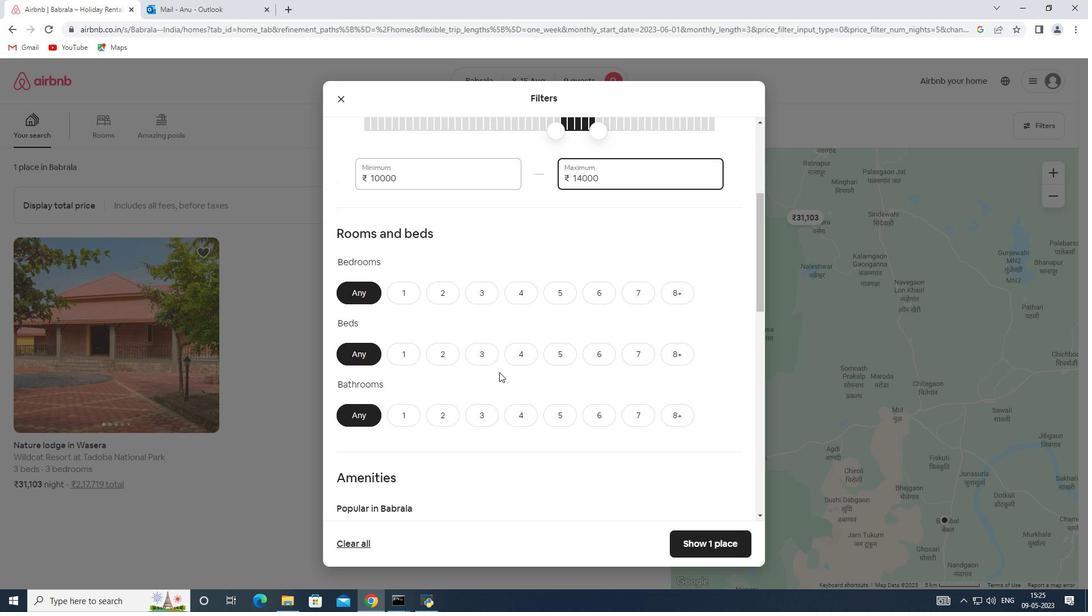 
Action: Mouse moved to (552, 184)
Screenshot: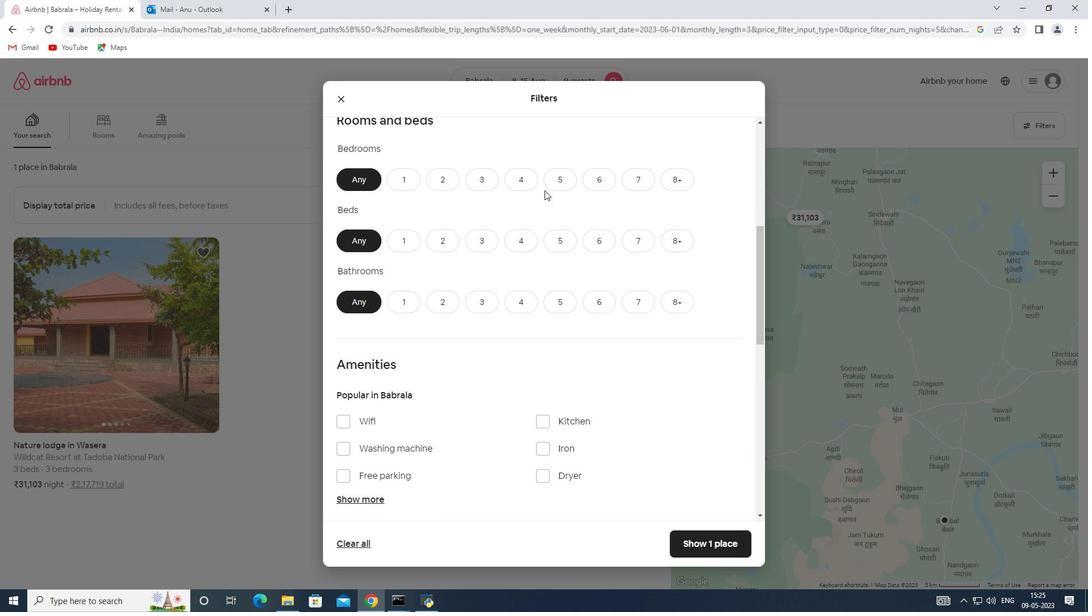 
Action: Mouse pressed left at (552, 184)
Screenshot: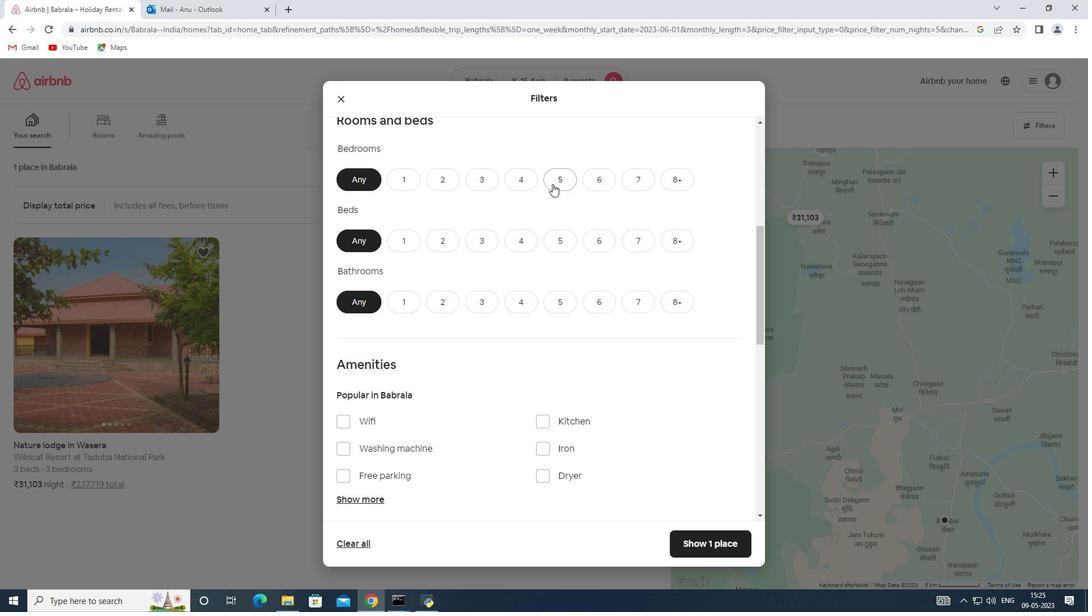 
Action: Mouse moved to (680, 242)
Screenshot: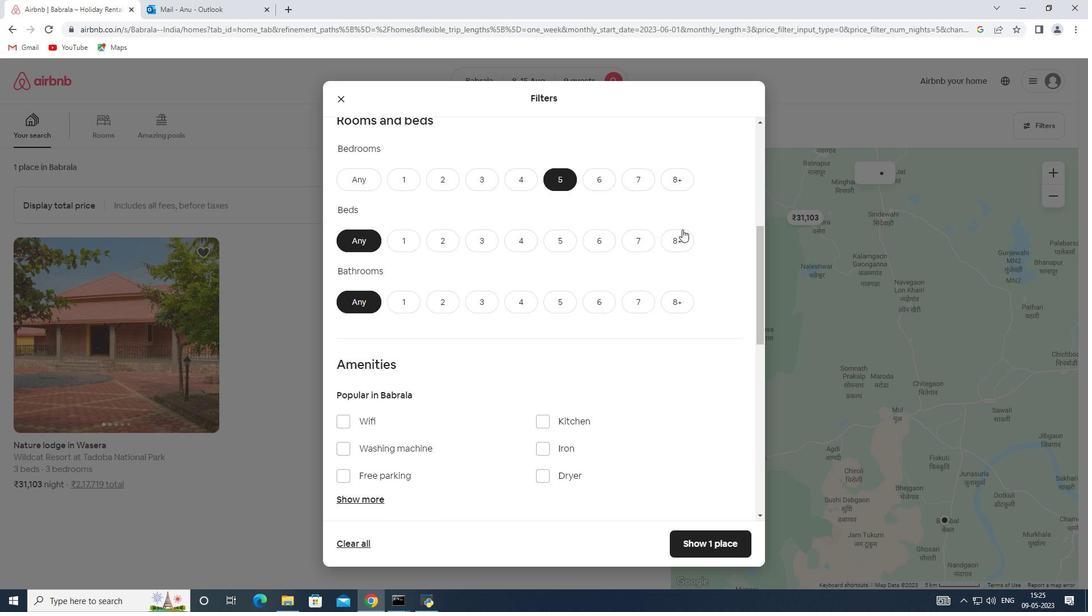 
Action: Mouse pressed left at (680, 242)
Screenshot: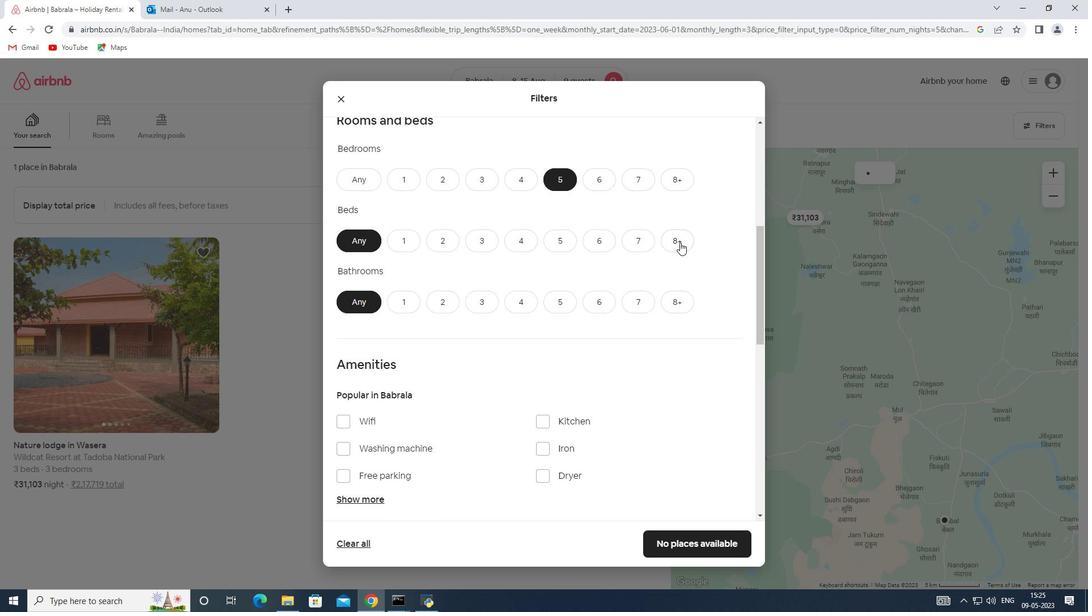 
Action: Mouse moved to (571, 295)
Screenshot: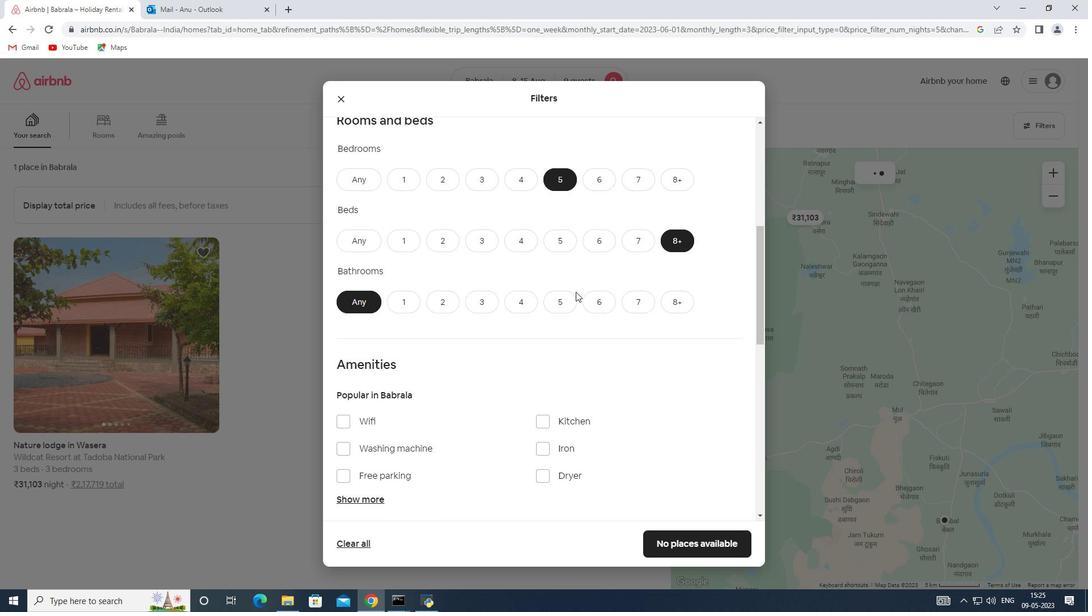 
Action: Mouse pressed left at (571, 295)
Screenshot: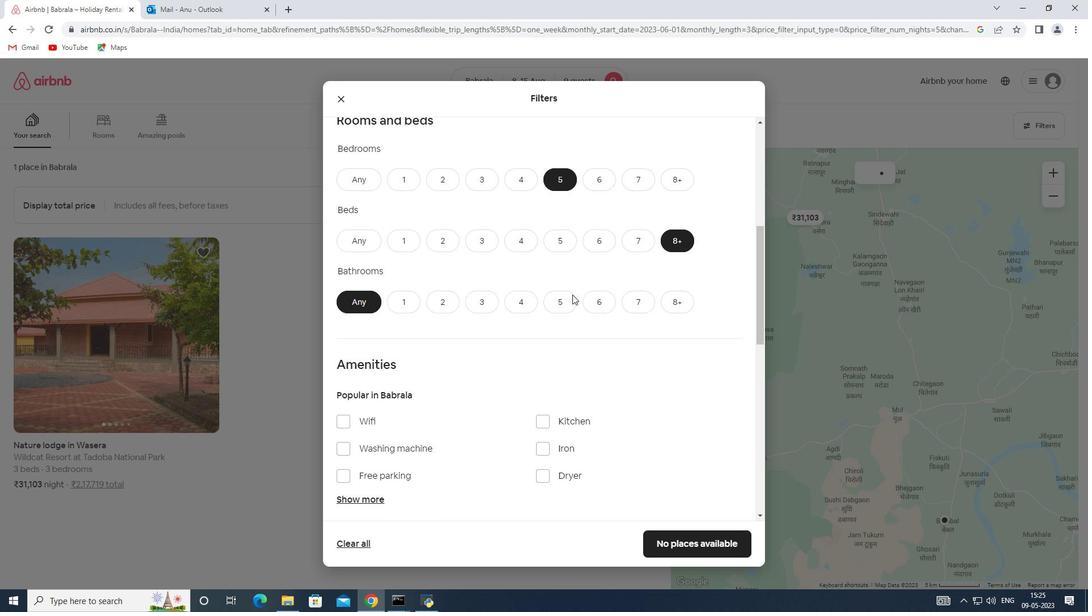 
Action: Mouse moved to (499, 312)
Screenshot: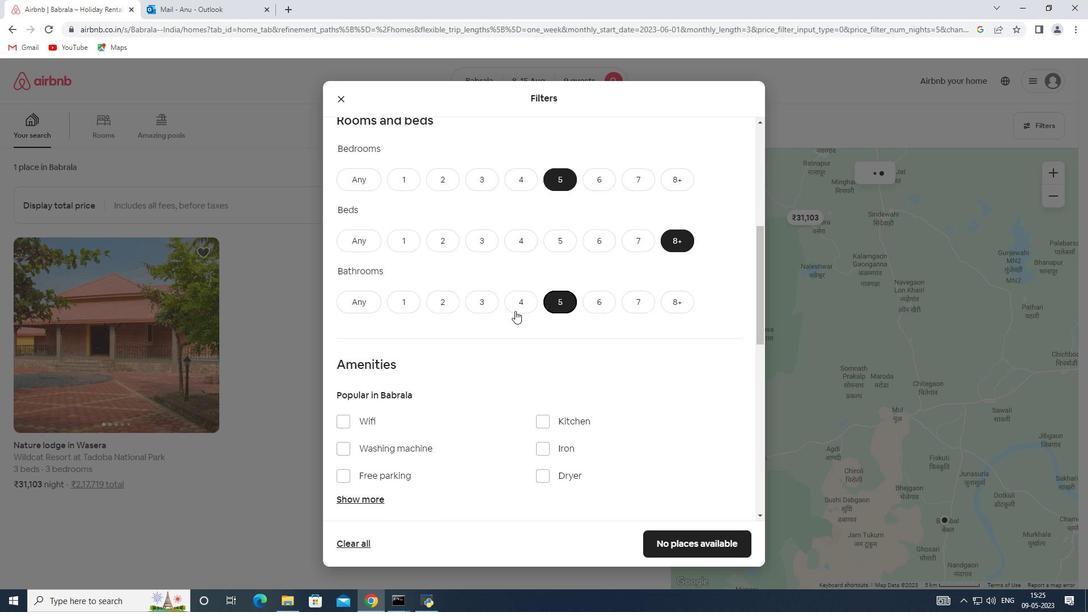 
Action: Mouse scrolled (499, 311) with delta (0, 0)
Screenshot: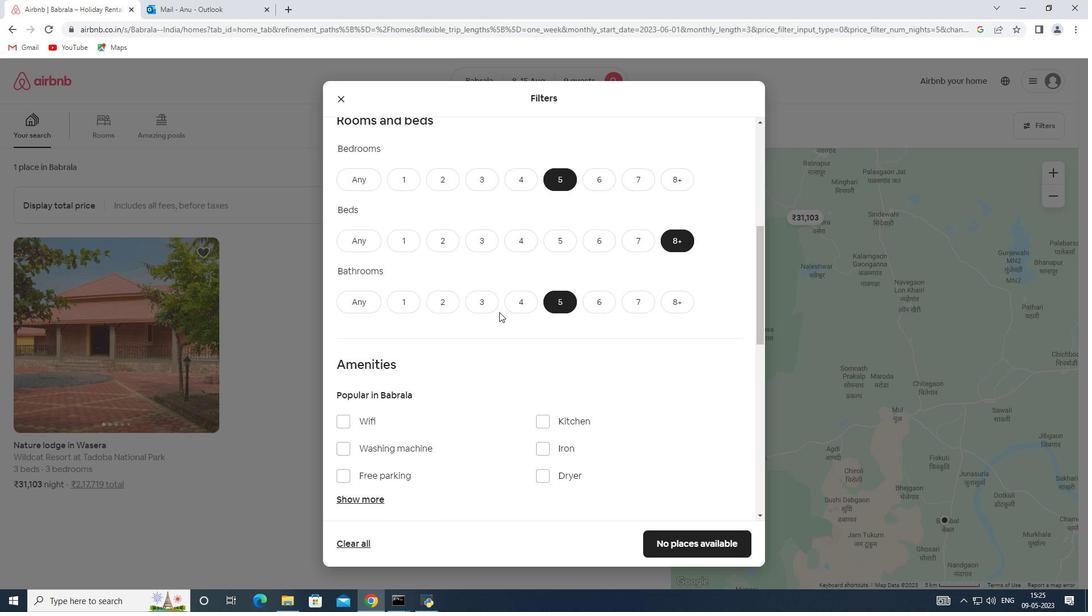 
Action: Mouse scrolled (499, 311) with delta (0, 0)
Screenshot: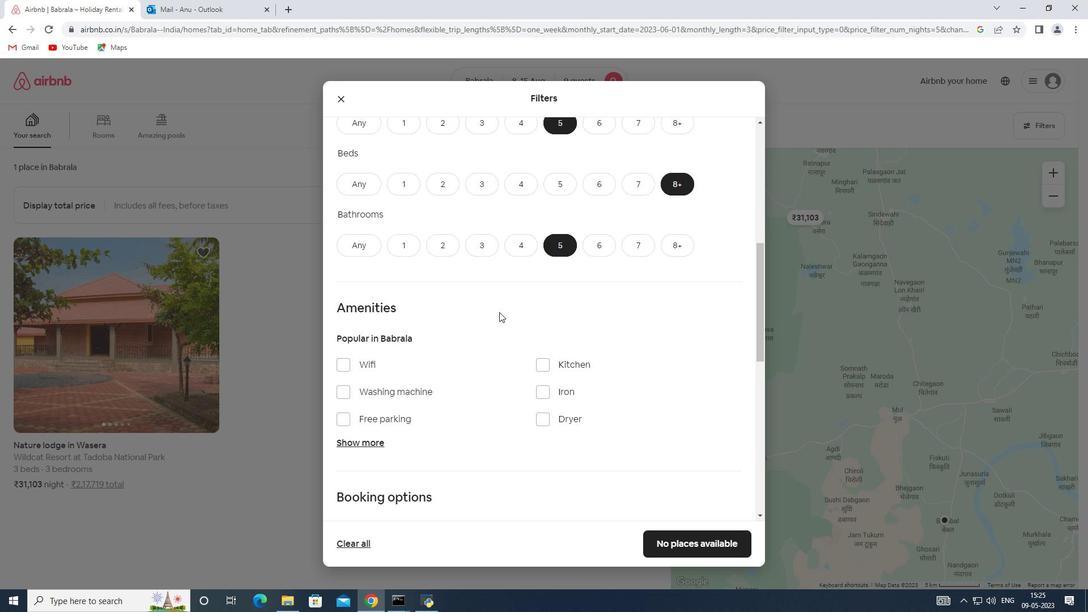 
Action: Mouse moved to (490, 315)
Screenshot: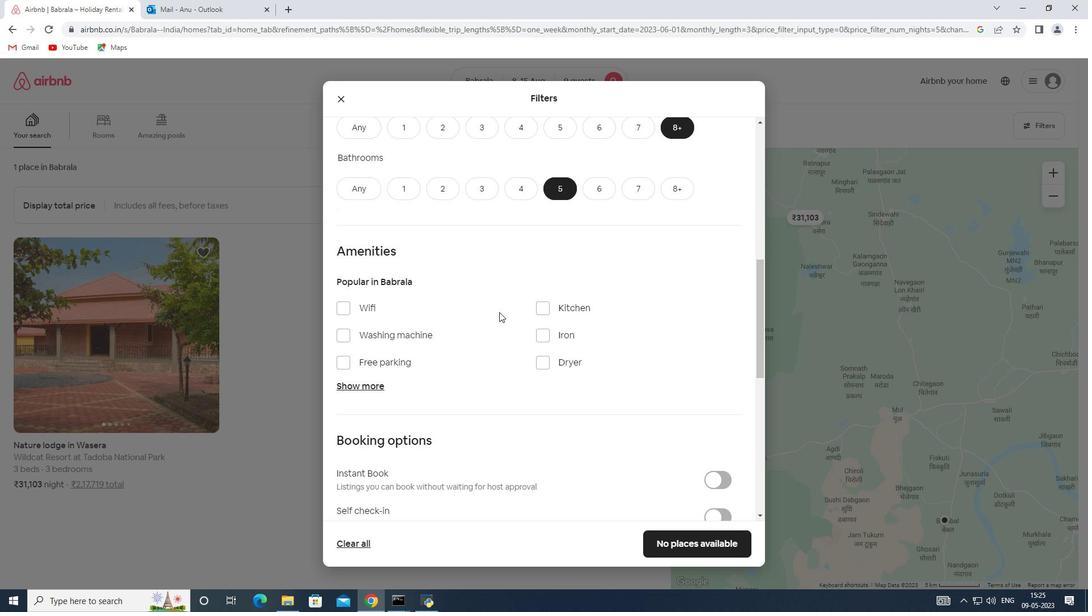 
Action: Mouse scrolled (490, 314) with delta (0, 0)
Screenshot: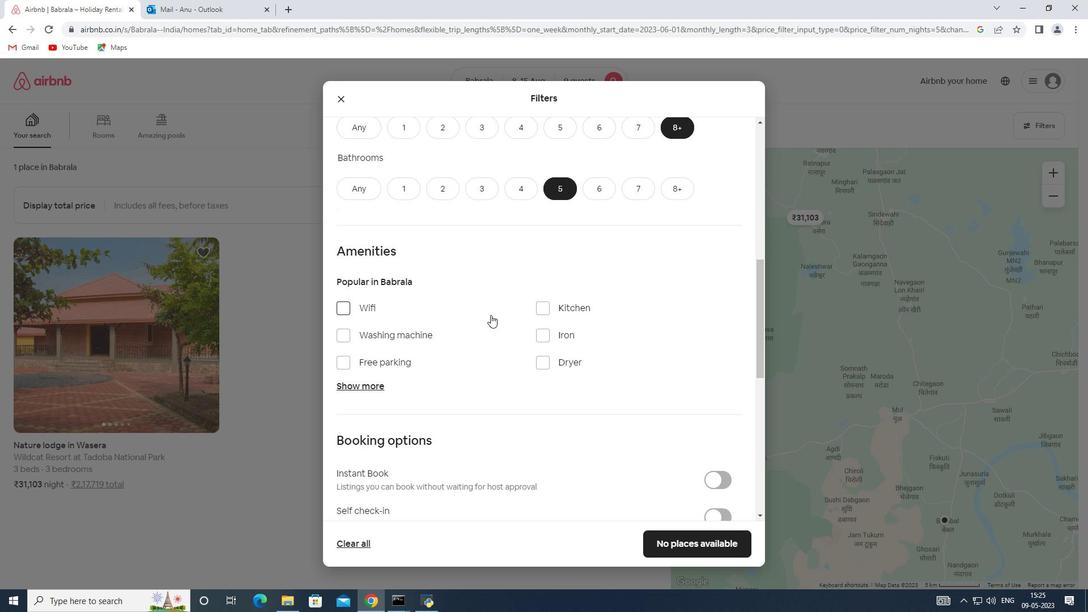 
Action: Mouse moved to (353, 325)
Screenshot: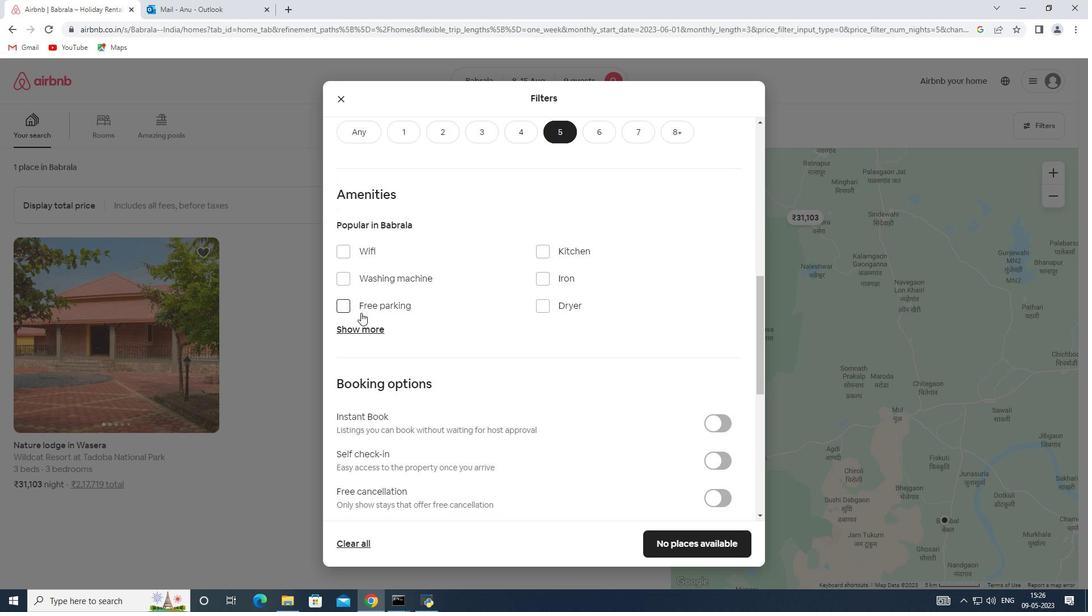 
Action: Mouse pressed left at (353, 325)
Screenshot: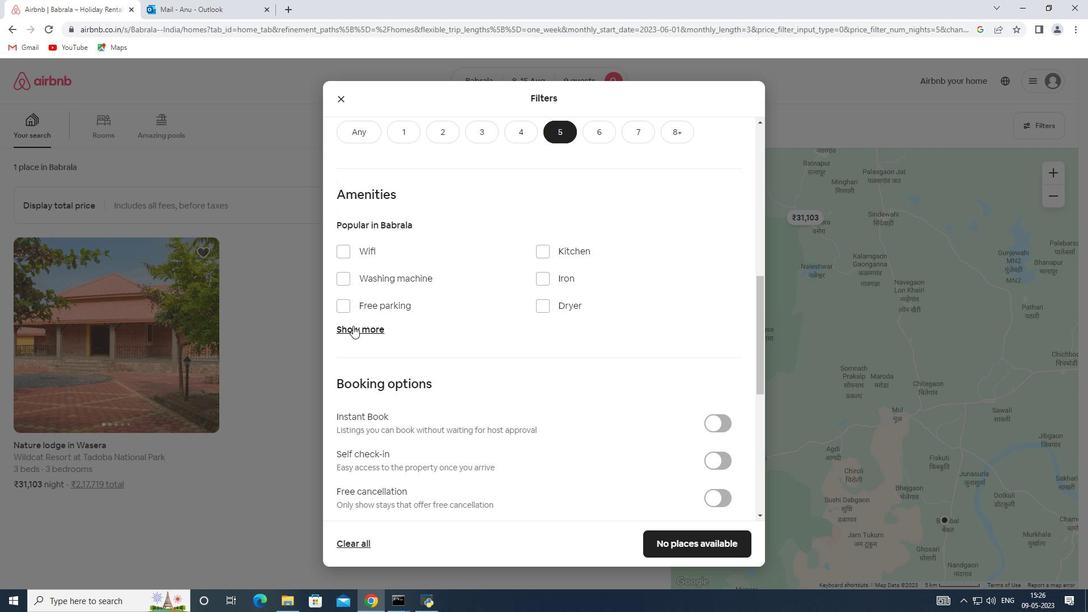 
Action: Mouse moved to (345, 252)
Screenshot: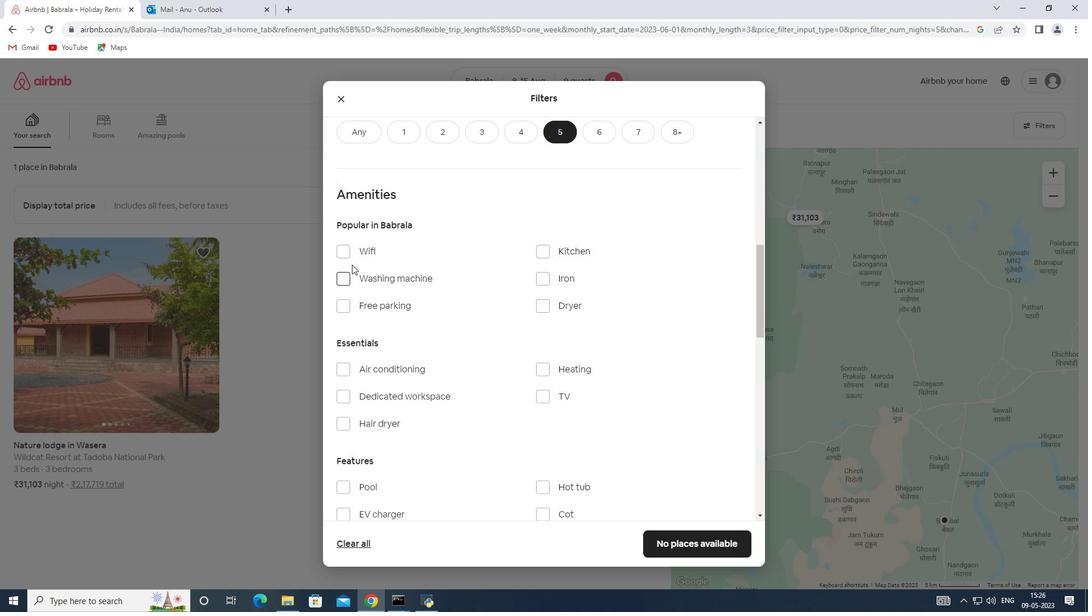 
Action: Mouse pressed left at (345, 252)
Screenshot: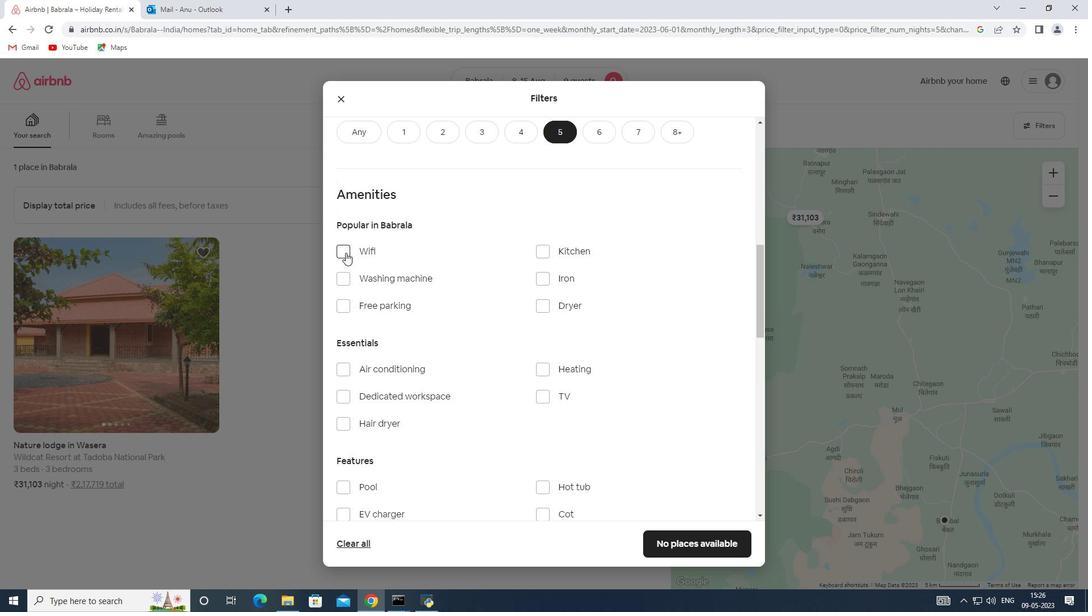
Action: Mouse moved to (538, 397)
Screenshot: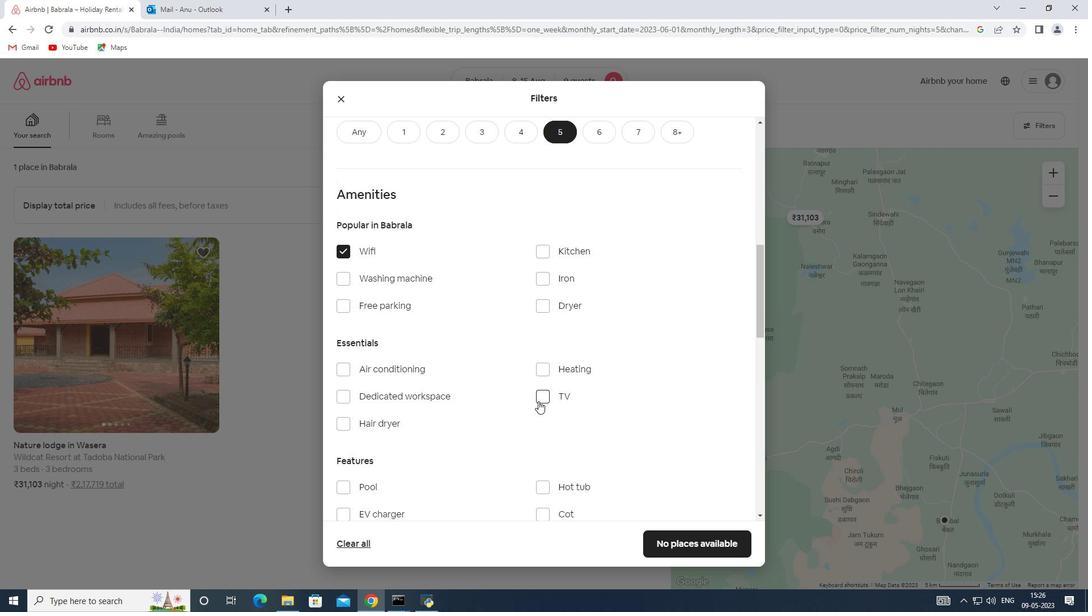 
Action: Mouse pressed left at (538, 397)
Screenshot: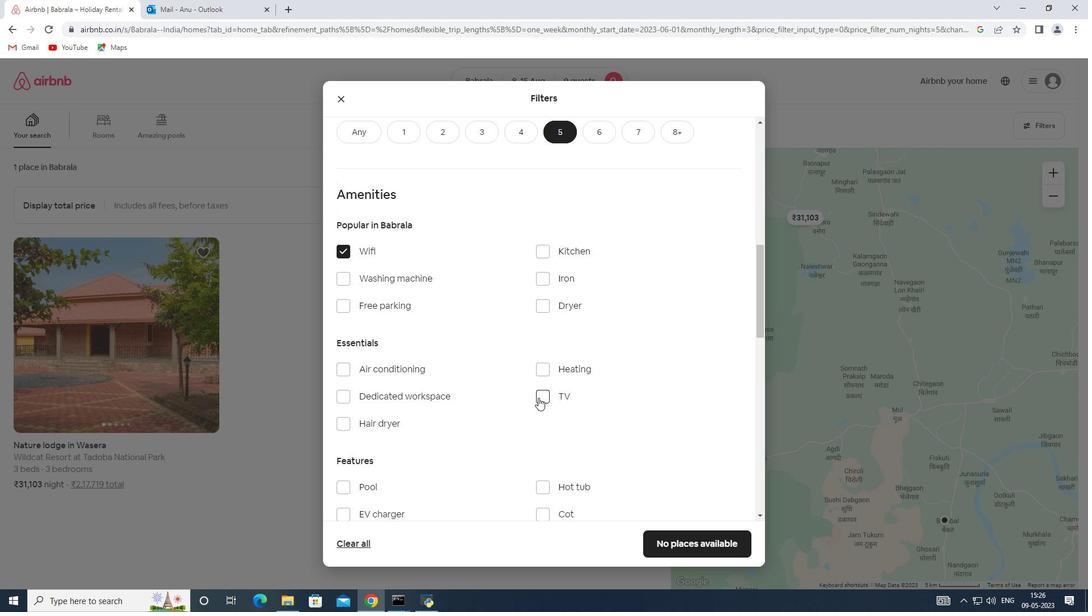 
Action: Mouse moved to (345, 304)
Screenshot: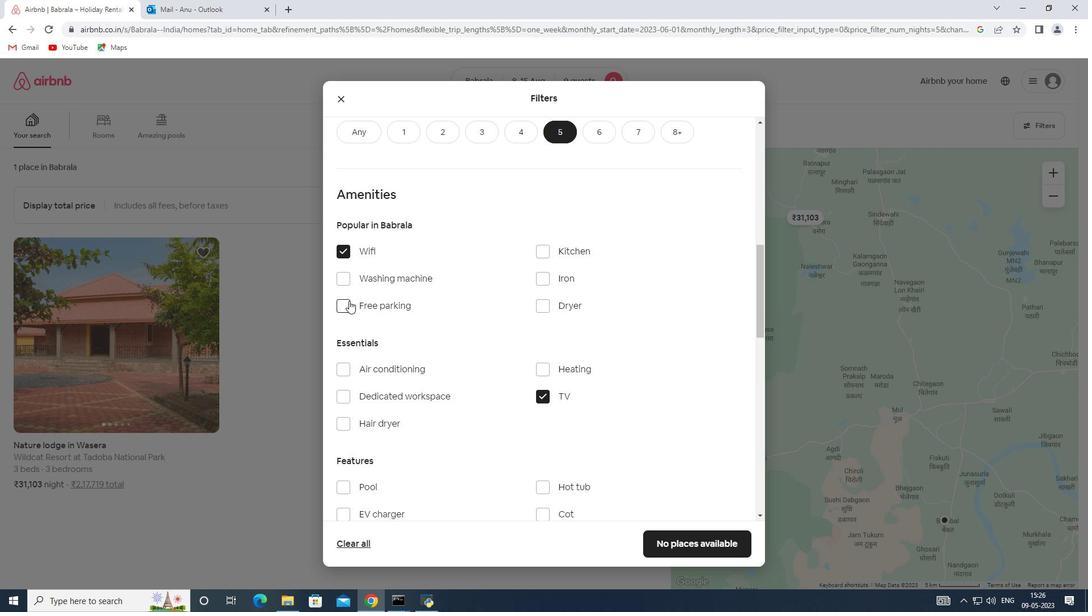 
Action: Mouse pressed left at (345, 304)
Screenshot: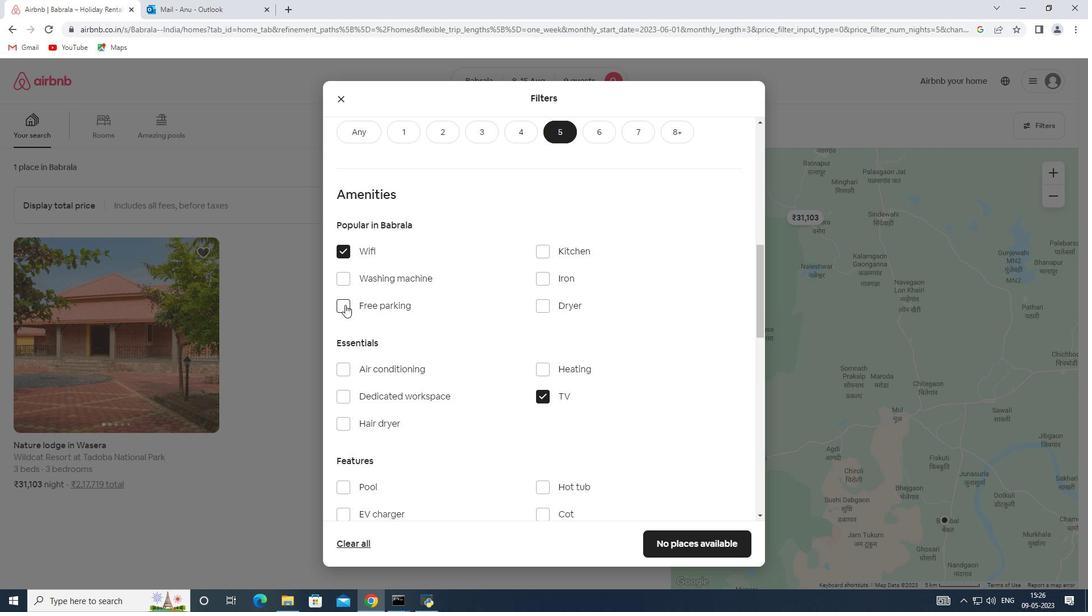 
Action: Mouse moved to (452, 363)
Screenshot: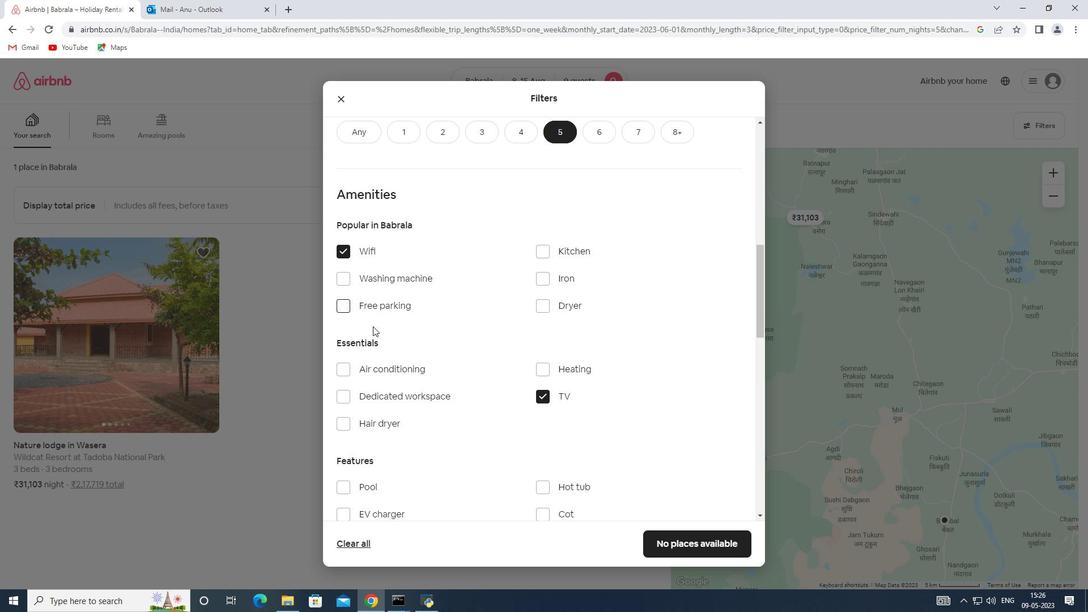
Action: Mouse scrolled (452, 363) with delta (0, 0)
Screenshot: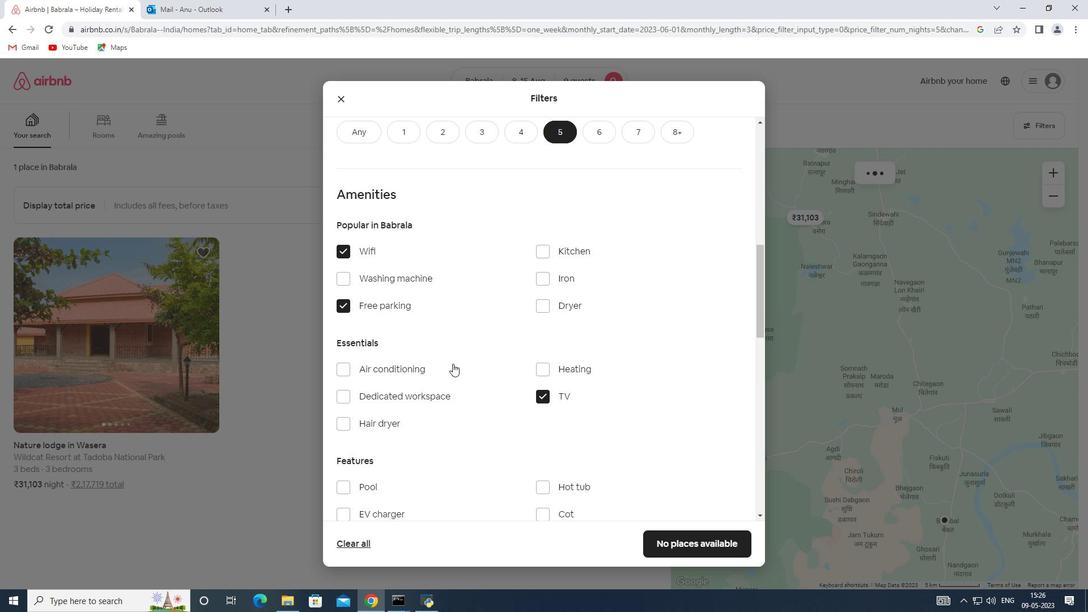 
Action: Mouse scrolled (452, 363) with delta (0, 0)
Screenshot: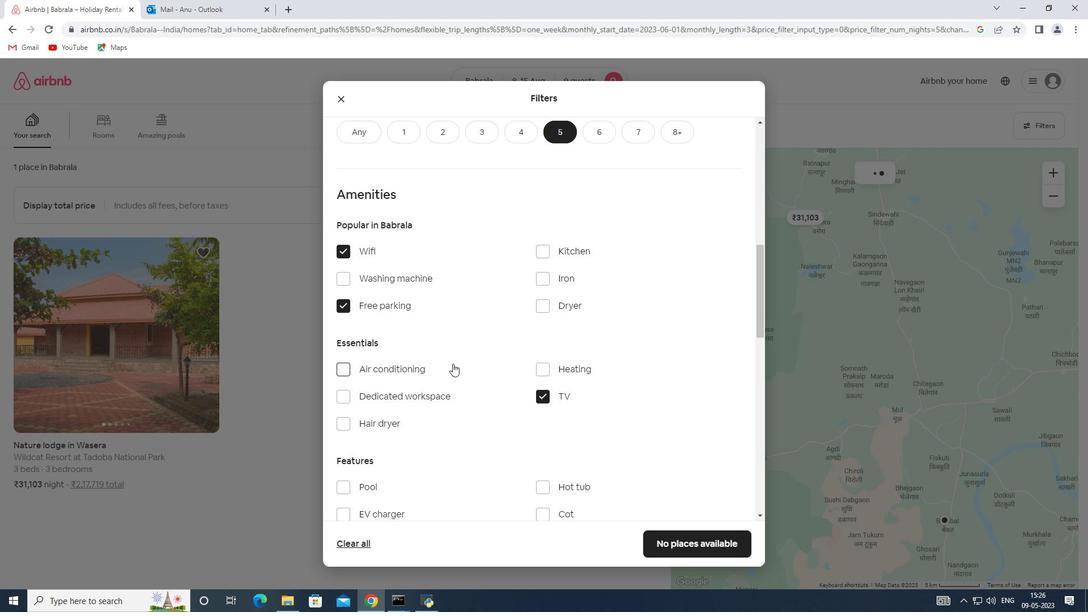 
Action: Mouse scrolled (452, 363) with delta (0, 0)
Screenshot: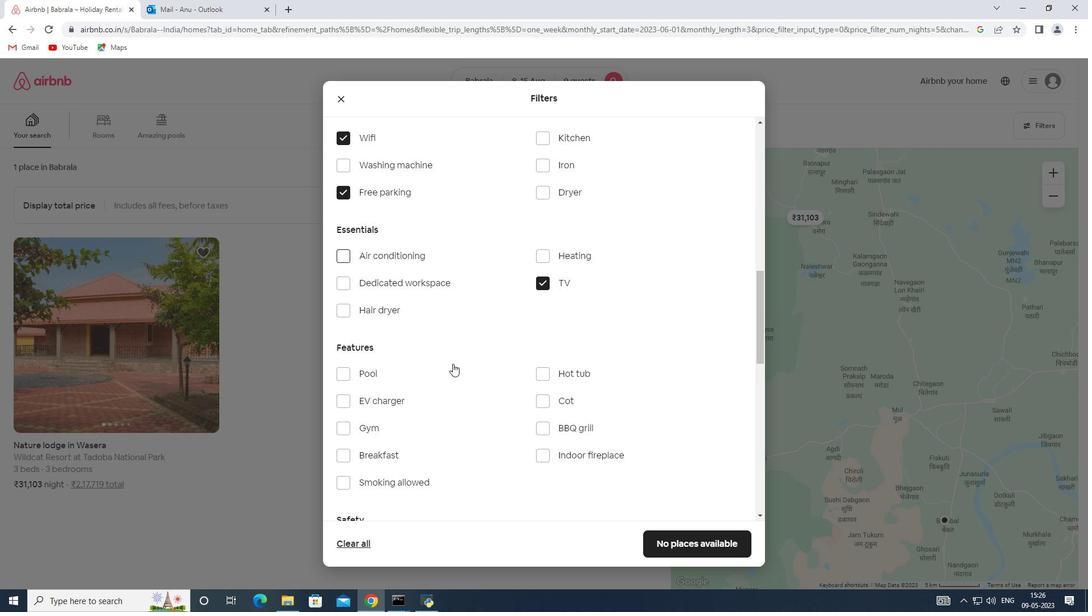 
Action: Mouse moved to (359, 369)
Screenshot: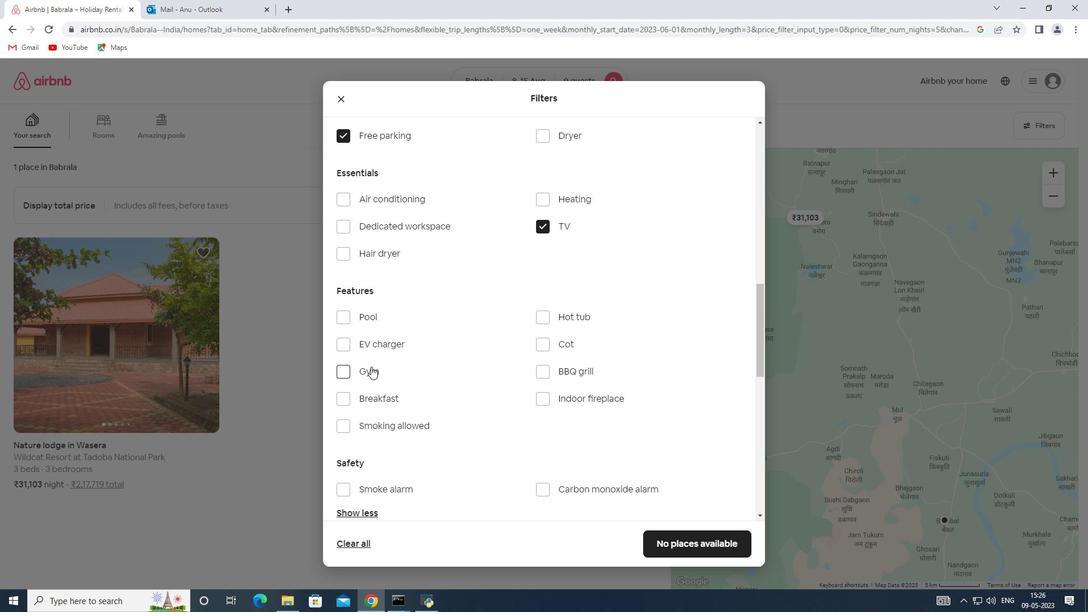 
Action: Mouse pressed left at (359, 369)
Screenshot: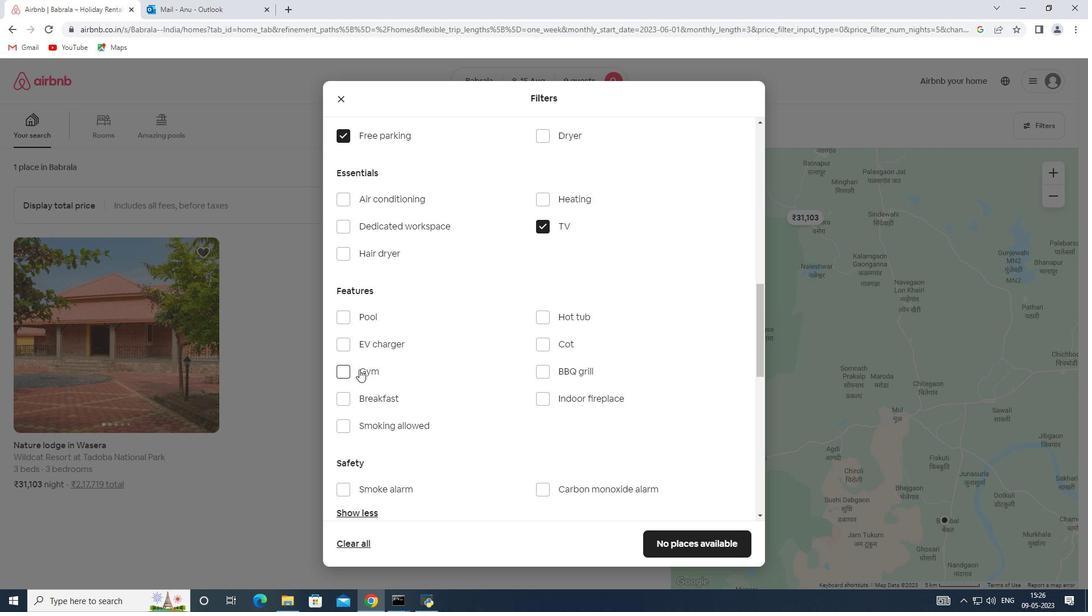 
Action: Mouse moved to (369, 394)
Screenshot: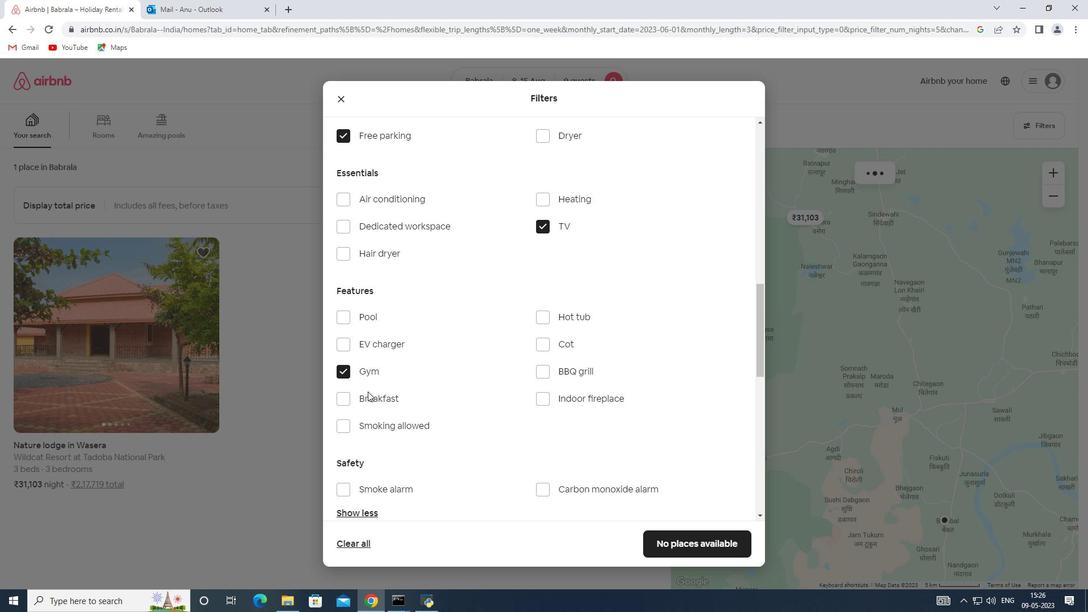 
Action: Mouse pressed left at (369, 394)
Screenshot: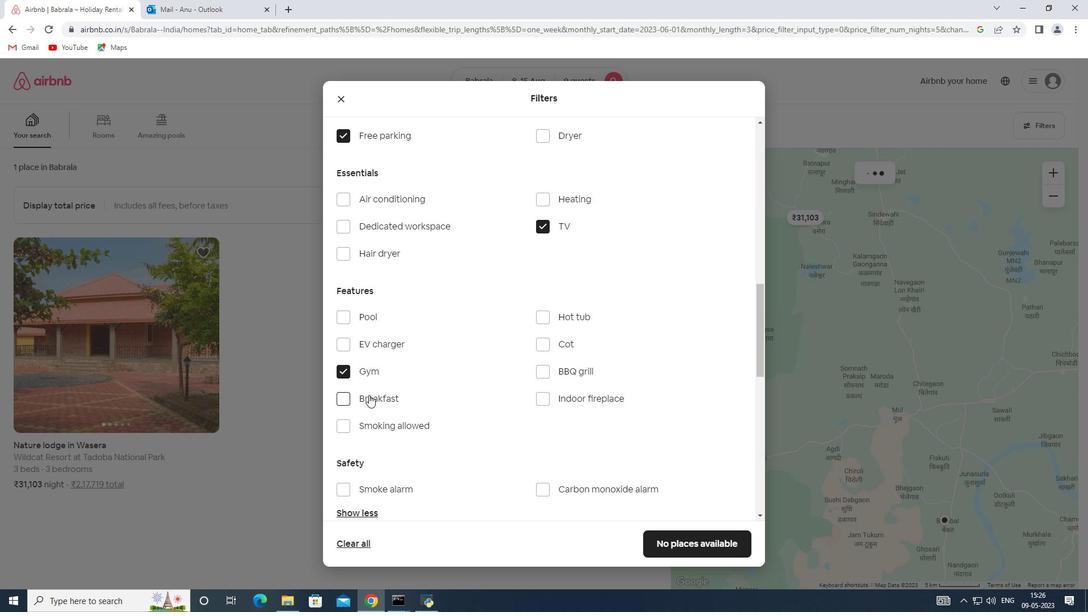 
Action: Mouse moved to (487, 371)
Screenshot: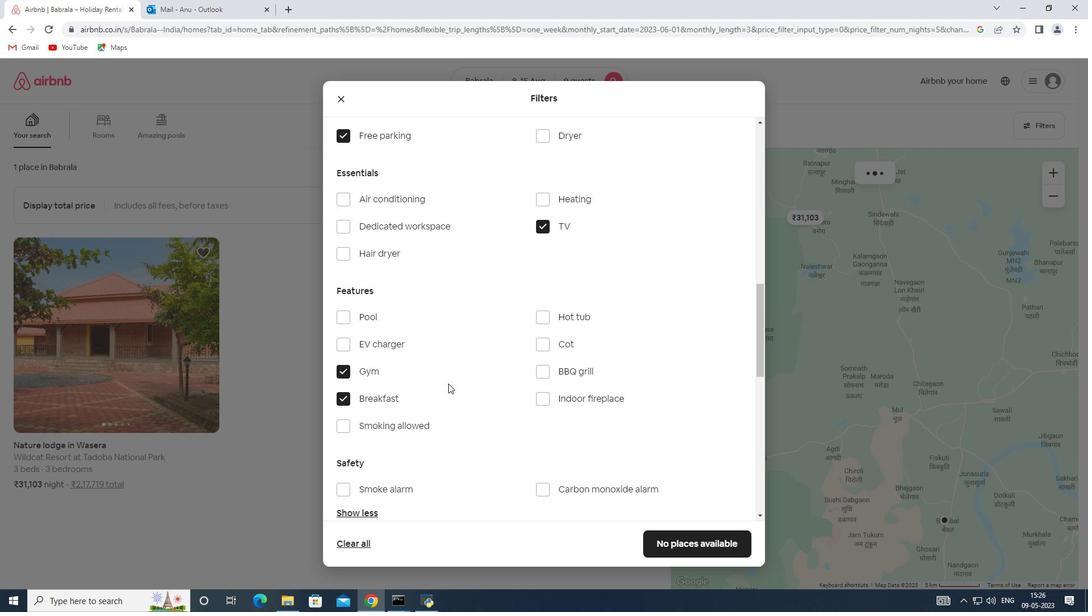 
Action: Mouse scrolled (487, 370) with delta (0, 0)
Screenshot: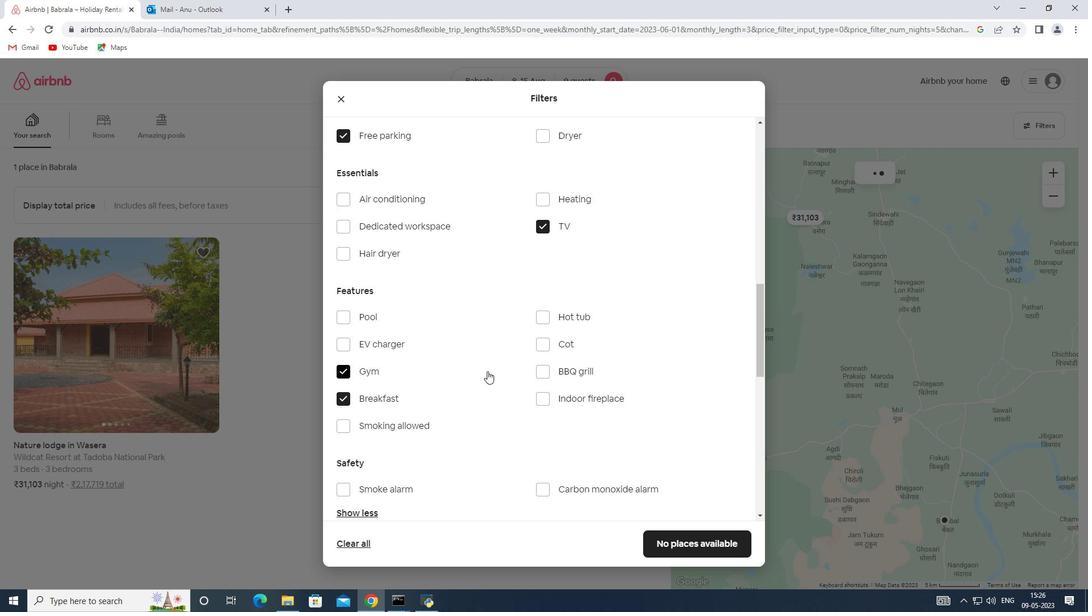 
Action: Mouse scrolled (487, 370) with delta (0, 0)
Screenshot: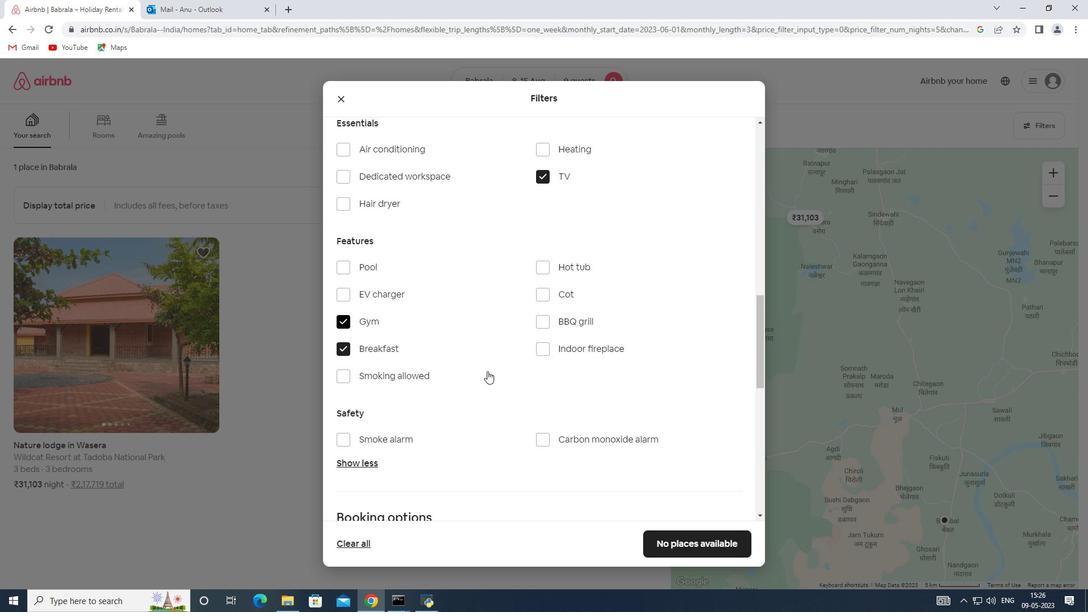 
Action: Mouse scrolled (487, 370) with delta (0, 0)
Screenshot: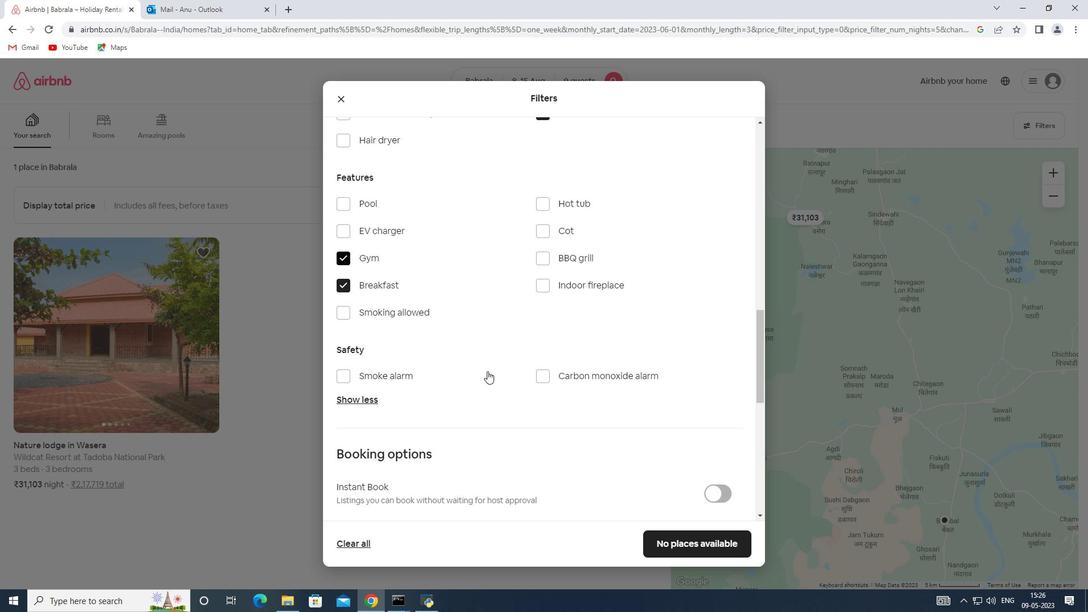 
Action: Mouse scrolled (487, 370) with delta (0, 0)
Screenshot: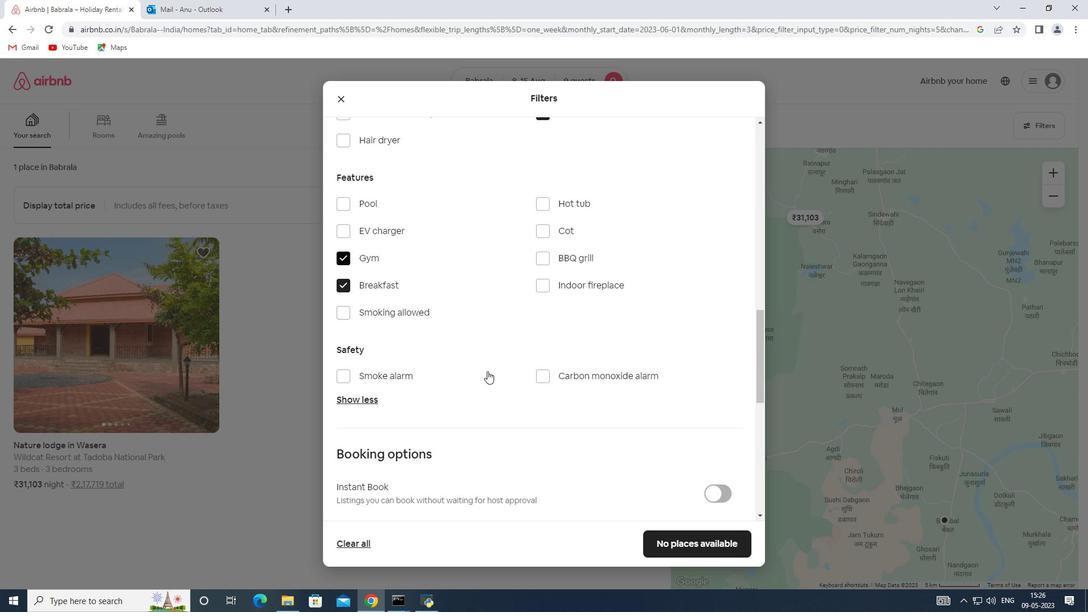 
Action: Mouse scrolled (487, 370) with delta (0, 0)
Screenshot: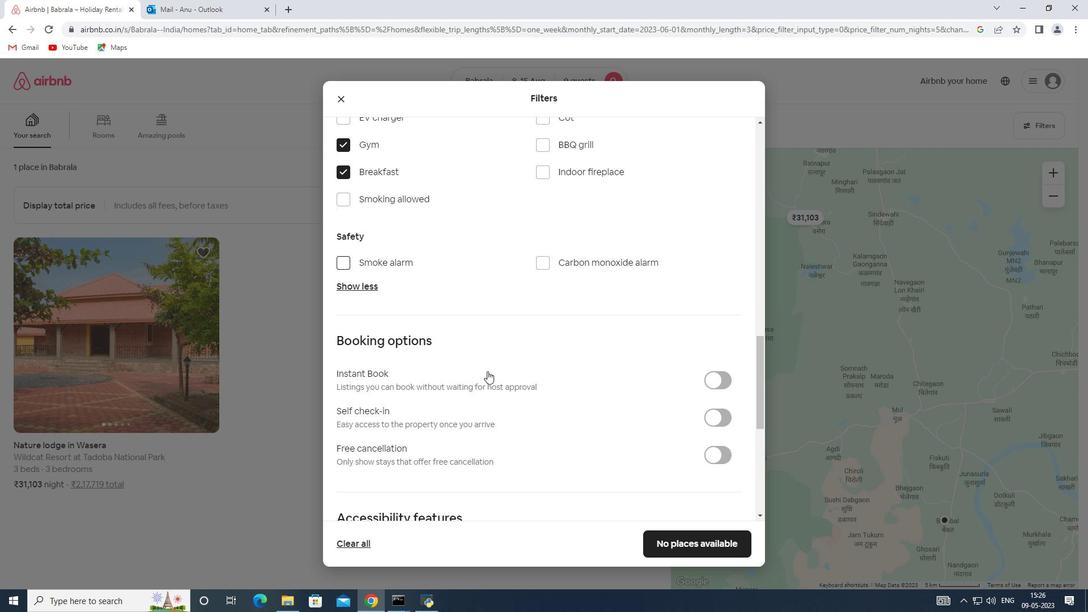 
Action: Mouse moved to (715, 355)
Screenshot: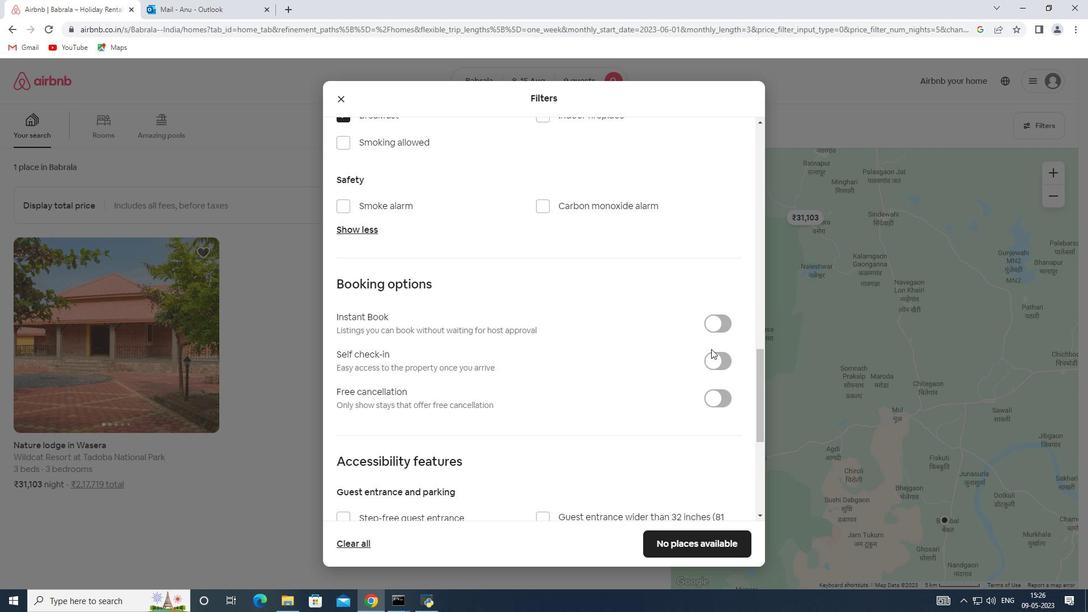 
Action: Mouse pressed left at (715, 355)
Screenshot: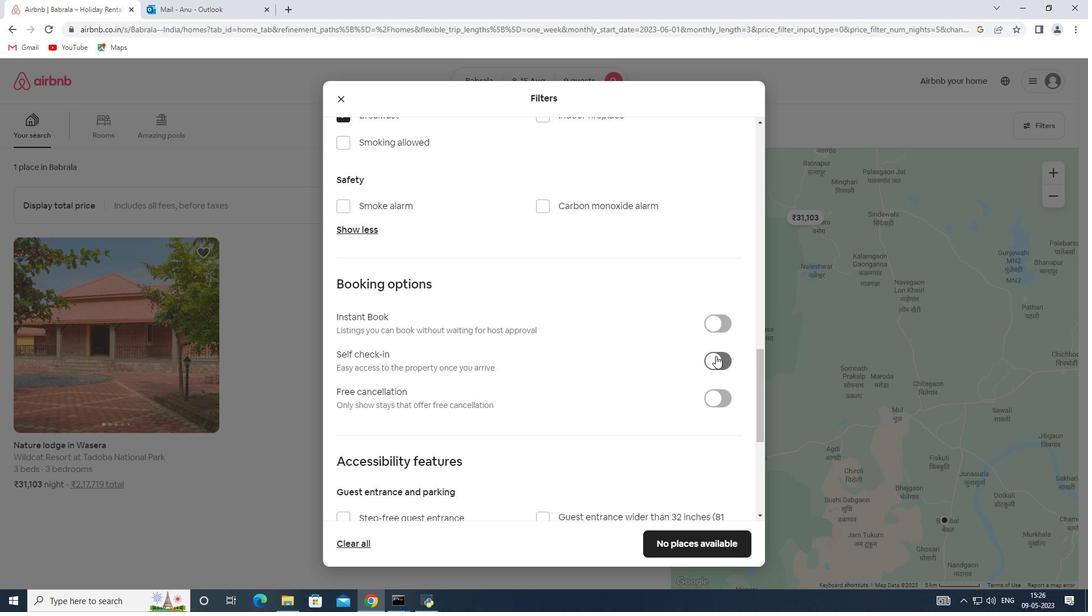 
Action: Mouse moved to (487, 359)
Screenshot: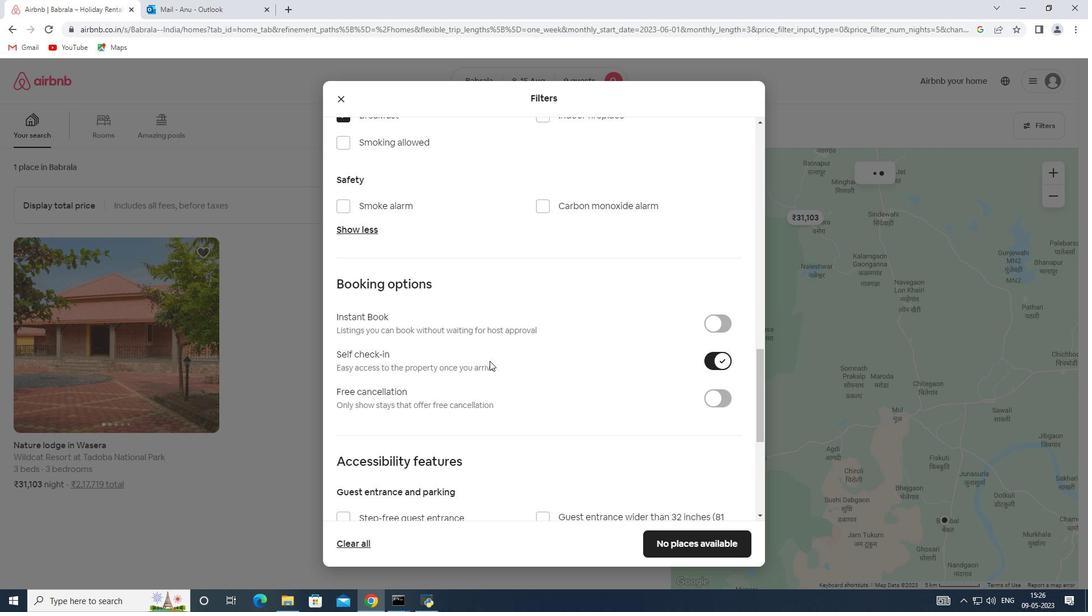 
Action: Mouse scrolled (487, 358) with delta (0, 0)
Screenshot: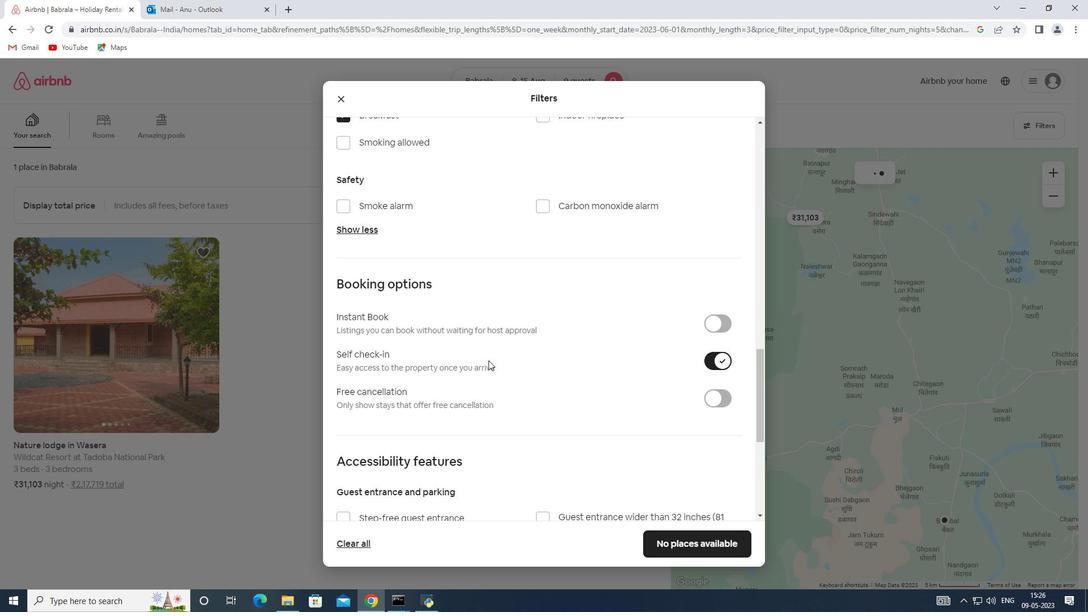 
Action: Mouse scrolled (487, 358) with delta (0, 0)
Screenshot: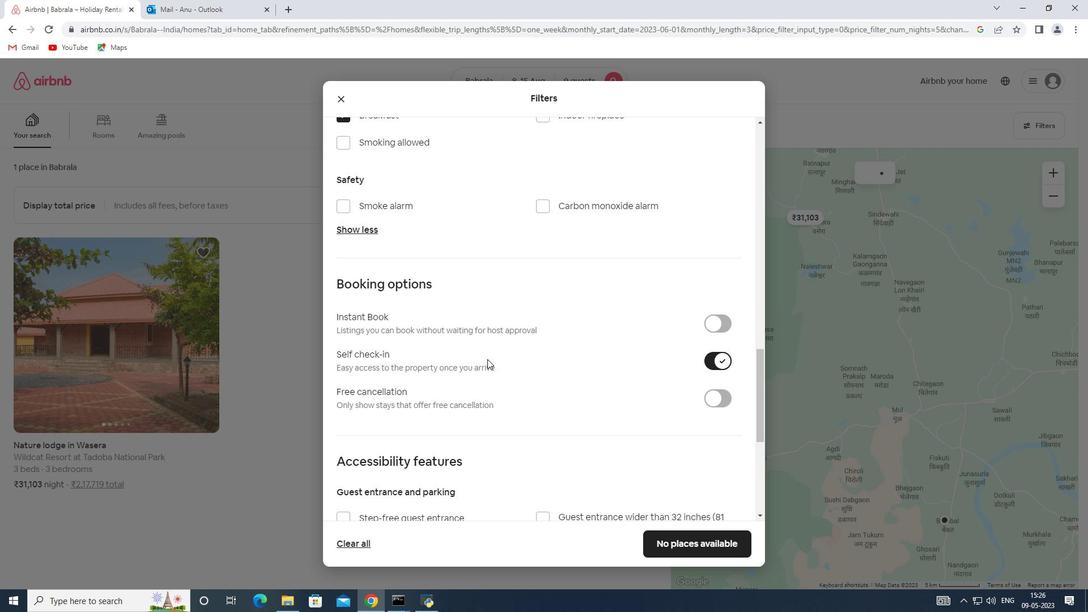 
Action: Mouse scrolled (487, 358) with delta (0, 0)
Screenshot: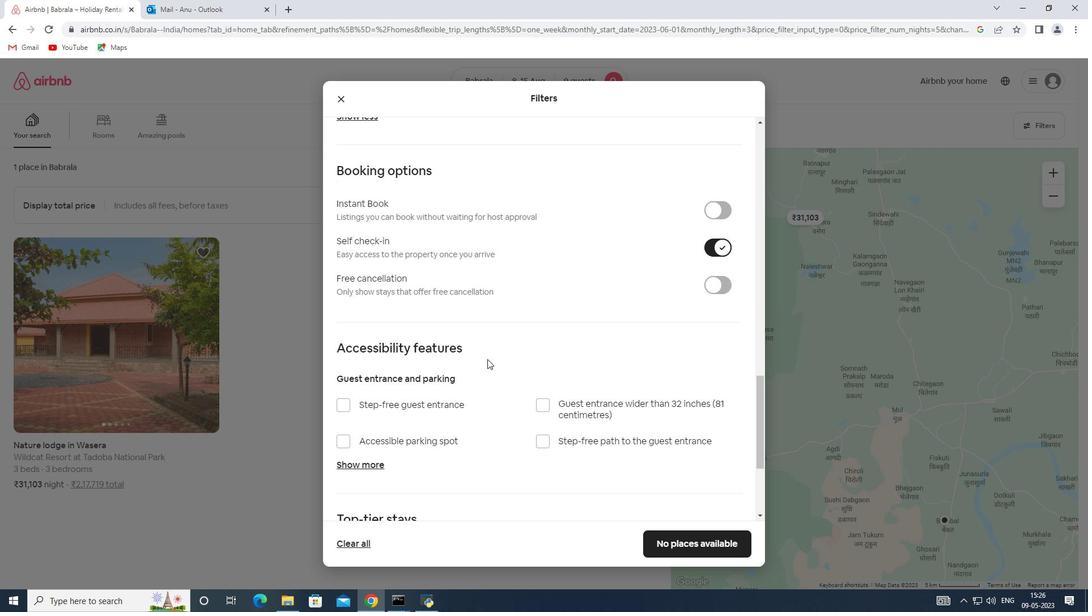 
Action: Mouse scrolled (487, 358) with delta (0, 0)
Screenshot: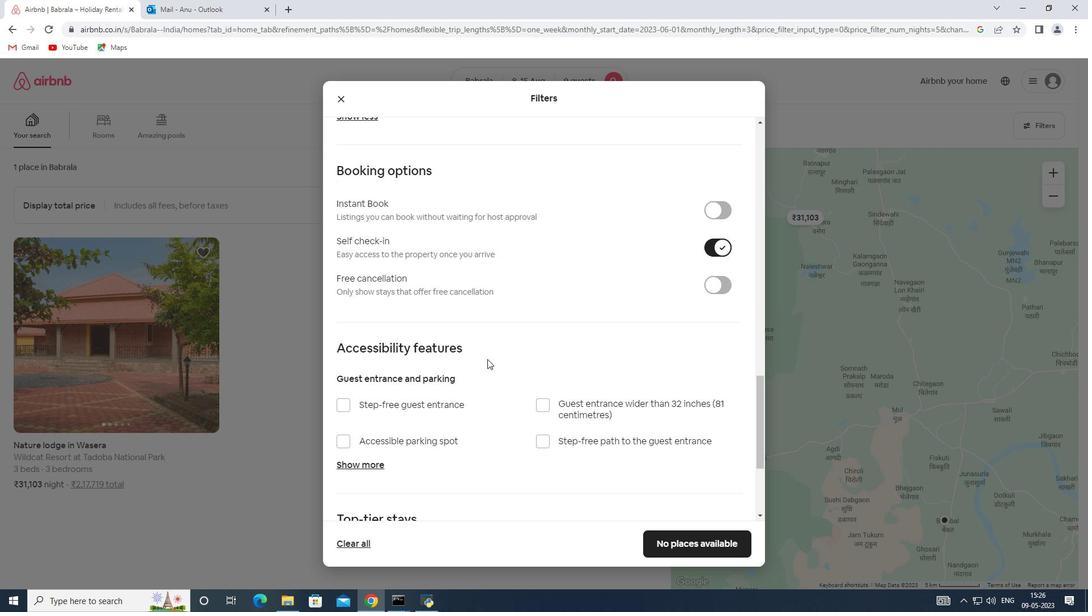
Action: Mouse scrolled (487, 358) with delta (0, 0)
Screenshot: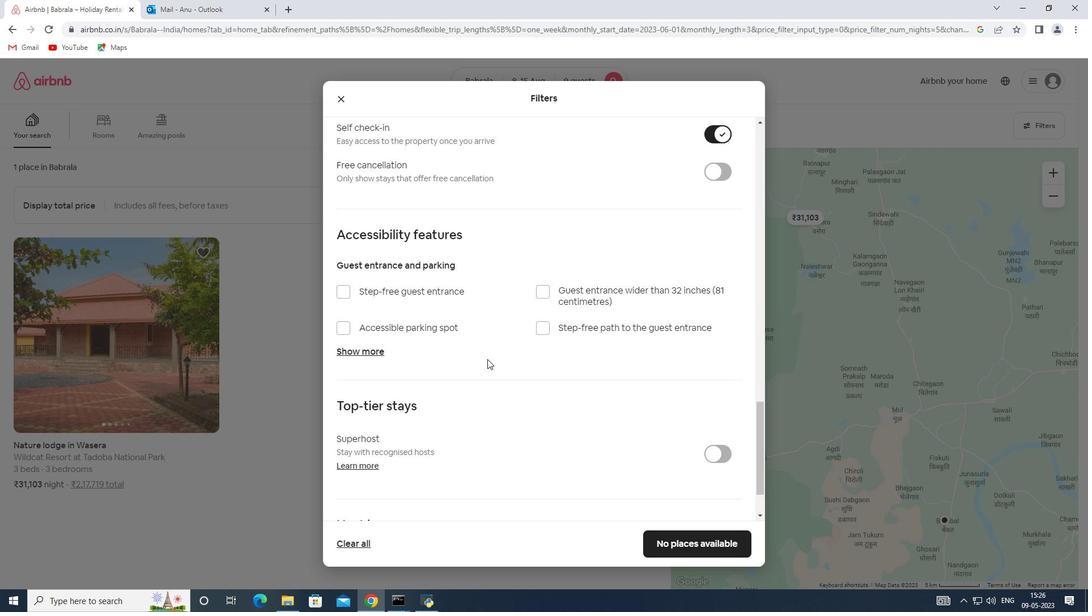 
Action: Mouse scrolled (487, 358) with delta (0, 0)
Screenshot: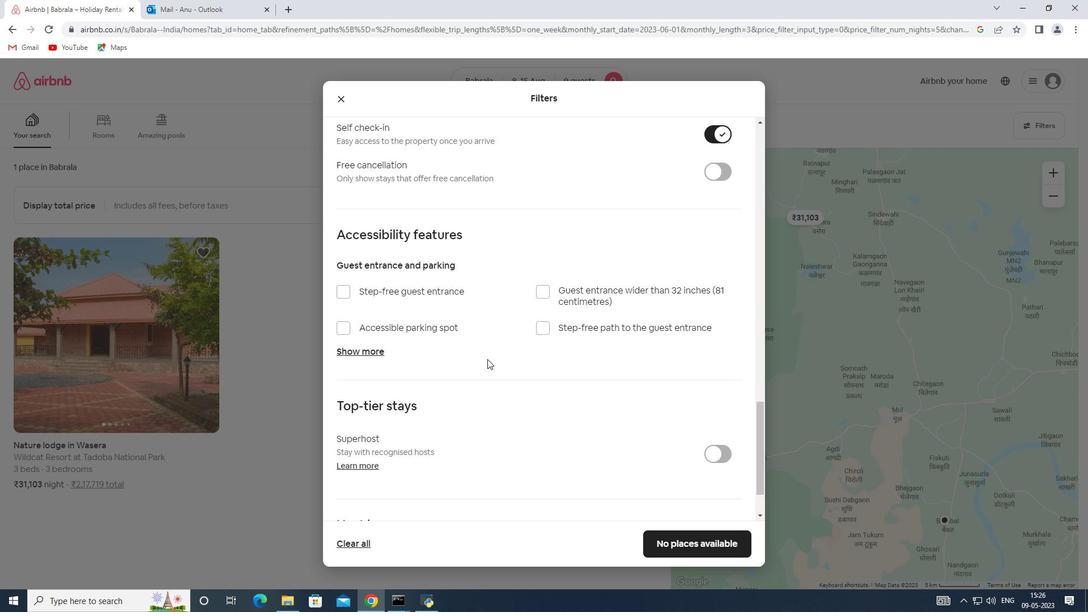 
Action: Mouse scrolled (487, 358) with delta (0, 0)
Screenshot: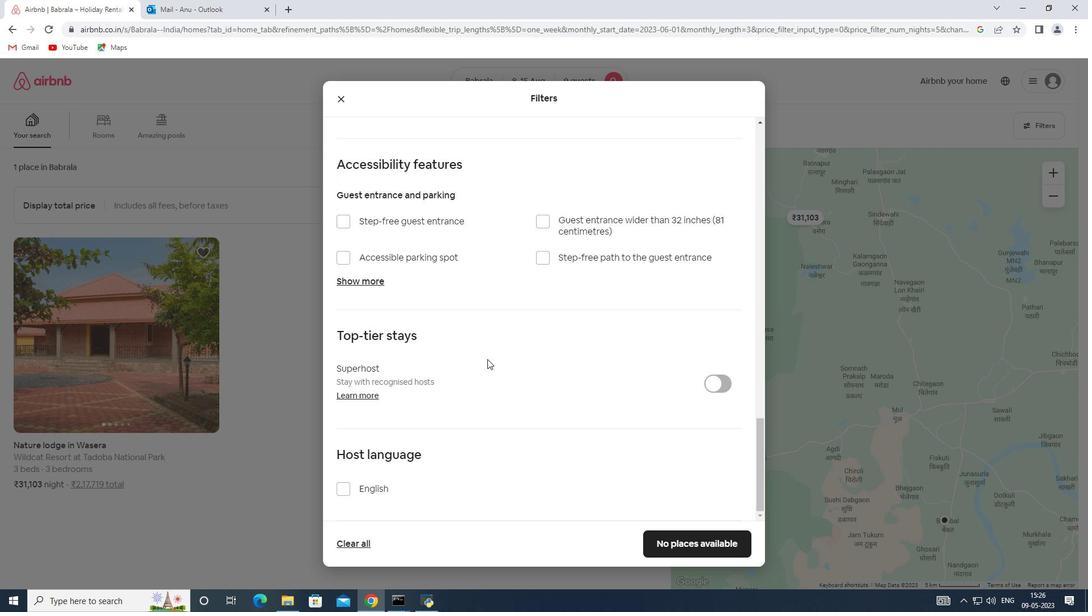 
Action: Mouse scrolled (487, 358) with delta (0, 0)
Screenshot: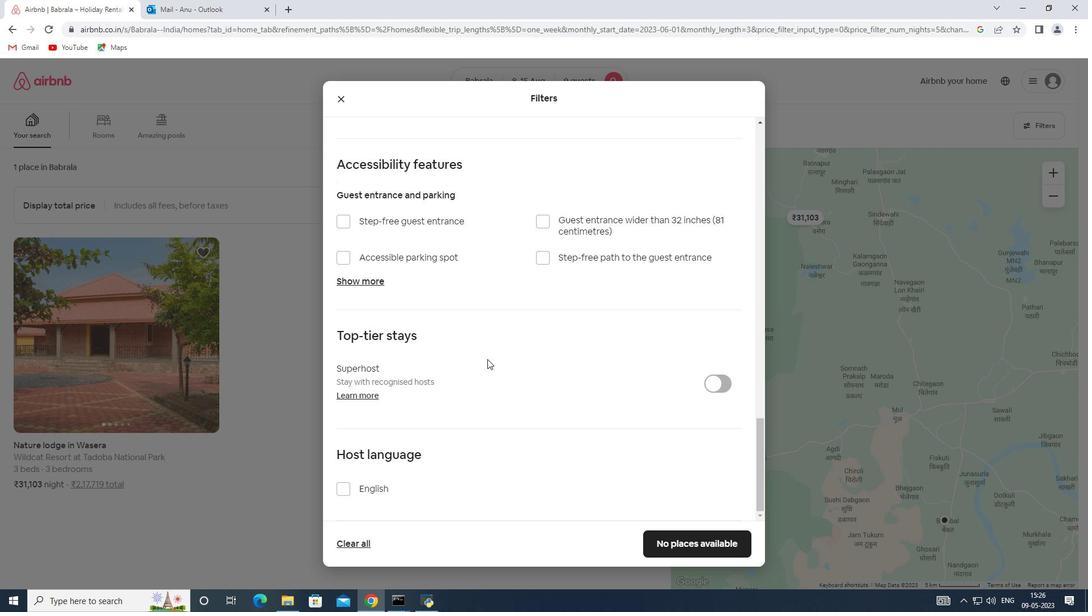 
Action: Mouse moved to (372, 493)
Screenshot: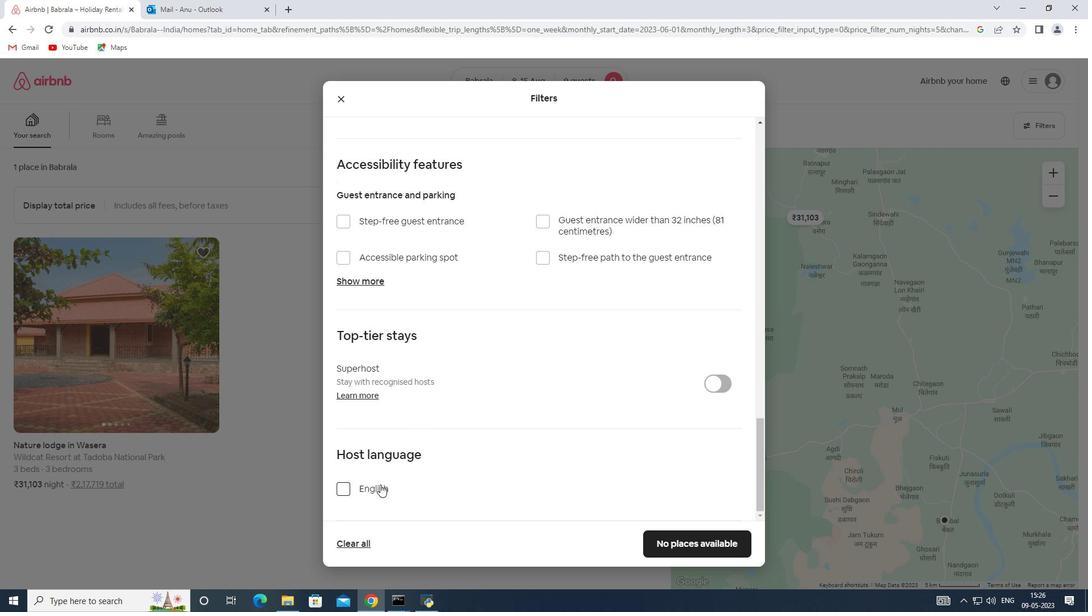 
Action: Mouse pressed left at (372, 493)
Screenshot: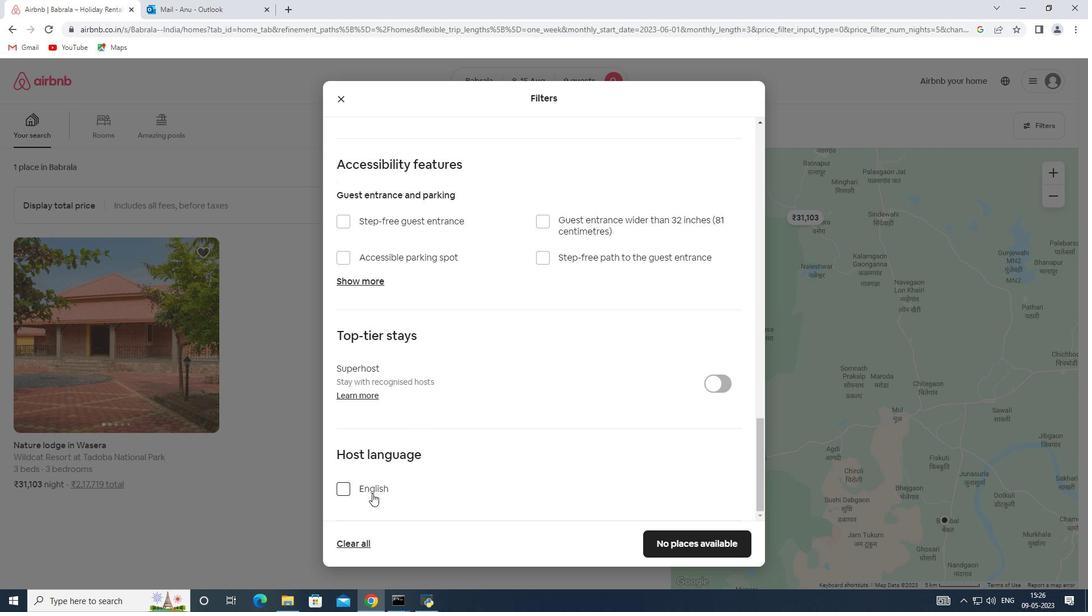
Action: Mouse moved to (686, 540)
Screenshot: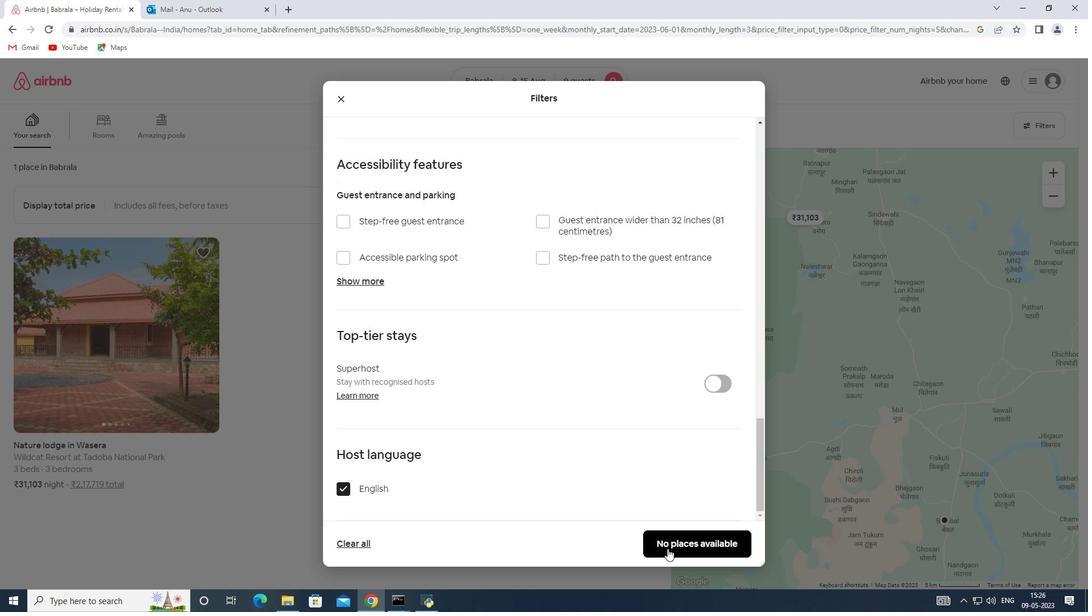 
Action: Mouse pressed left at (686, 540)
Screenshot: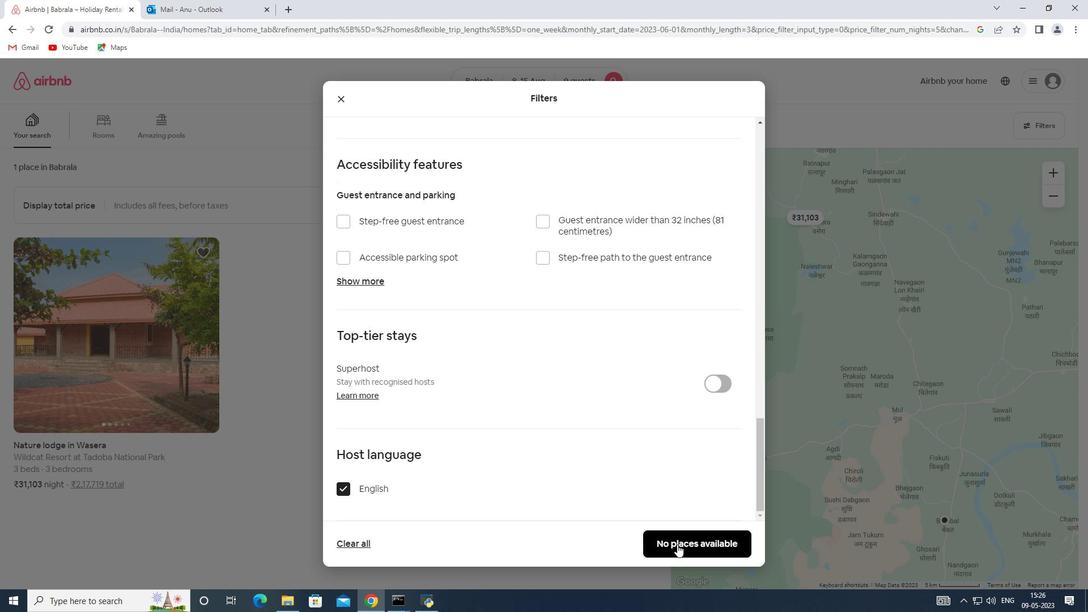 
